 Task: Create a due date automation trigger when advanced on, on the monday before a card is due add dates starting in less than 1 days at 11:00 AM.
Action: Mouse moved to (825, 321)
Screenshot: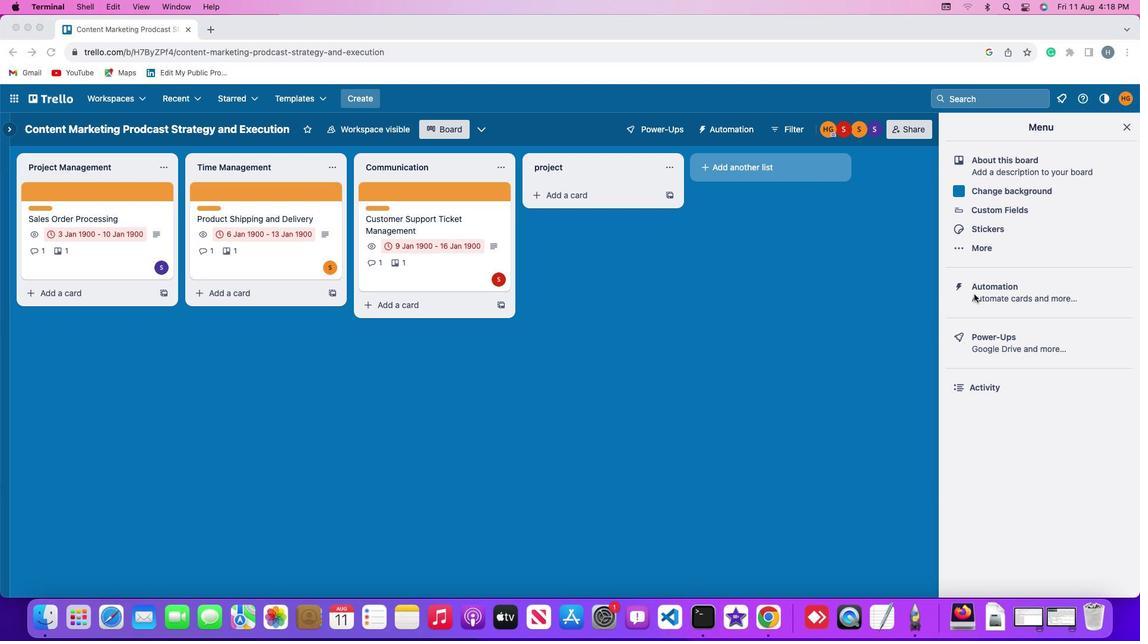 
Action: Mouse pressed left at (825, 321)
Screenshot: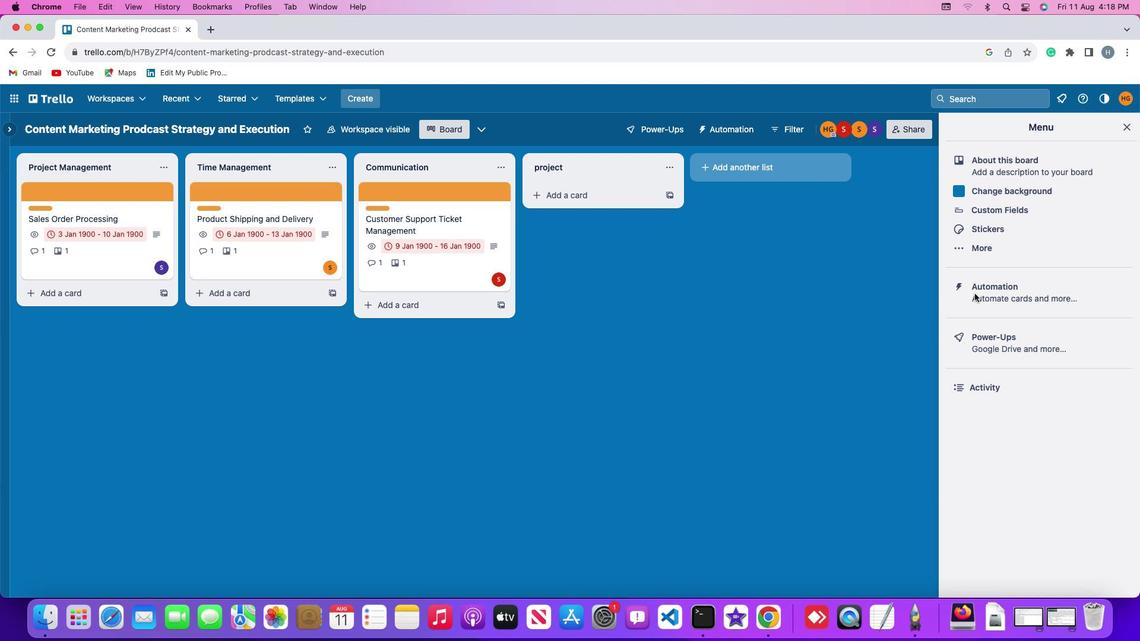 
Action: Mouse moved to (825, 320)
Screenshot: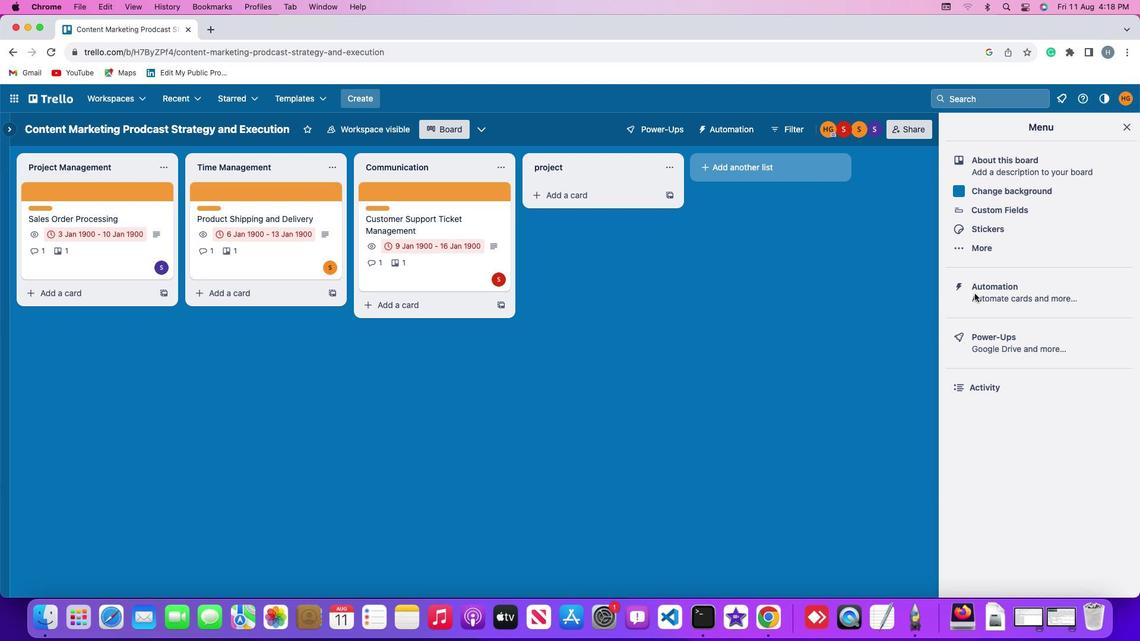 
Action: Mouse pressed left at (825, 320)
Screenshot: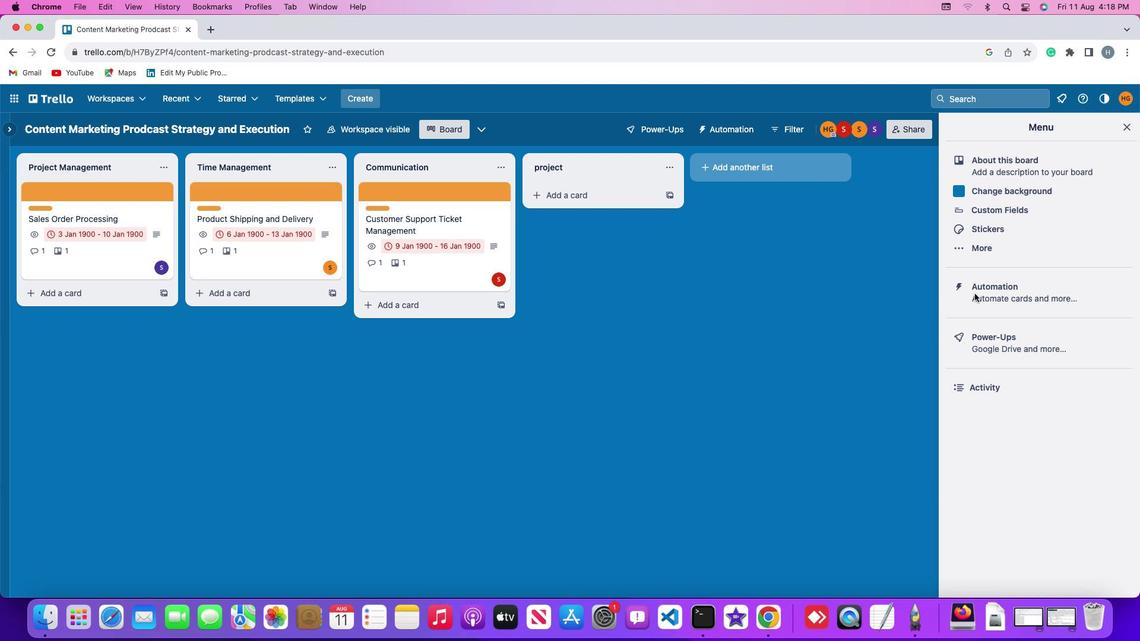 
Action: Mouse moved to (123, 308)
Screenshot: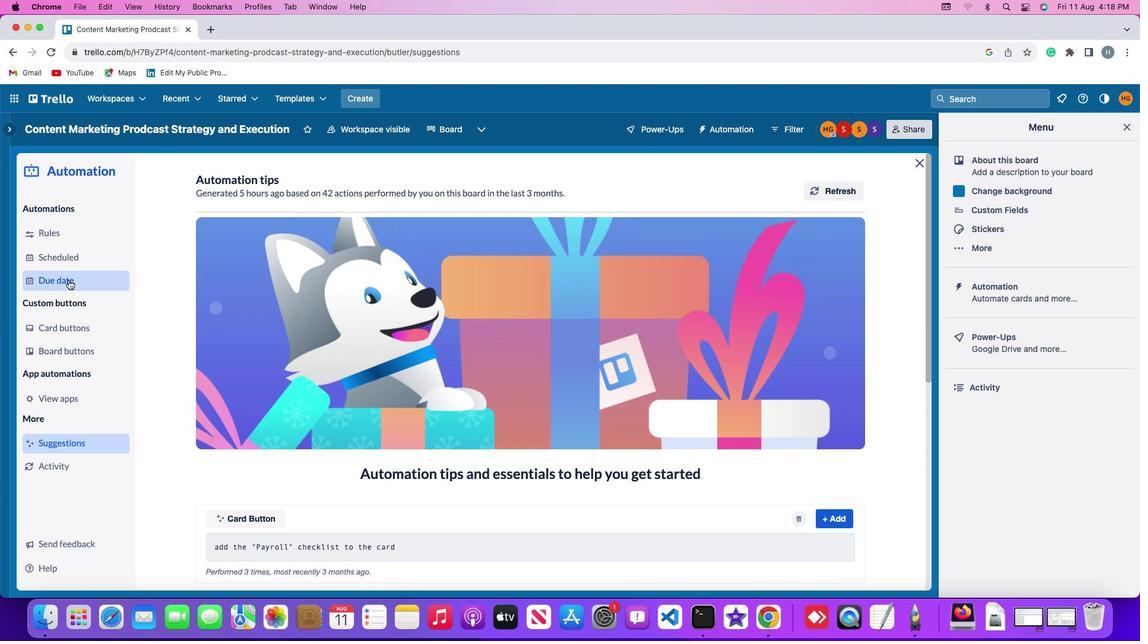 
Action: Mouse pressed left at (123, 308)
Screenshot: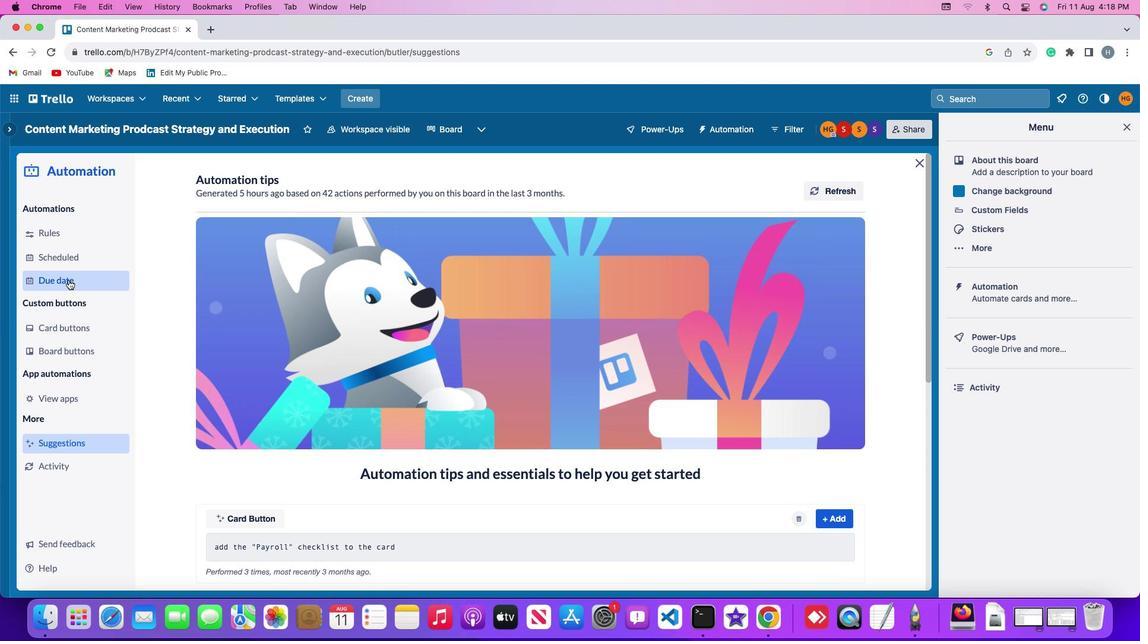 
Action: Mouse moved to (680, 222)
Screenshot: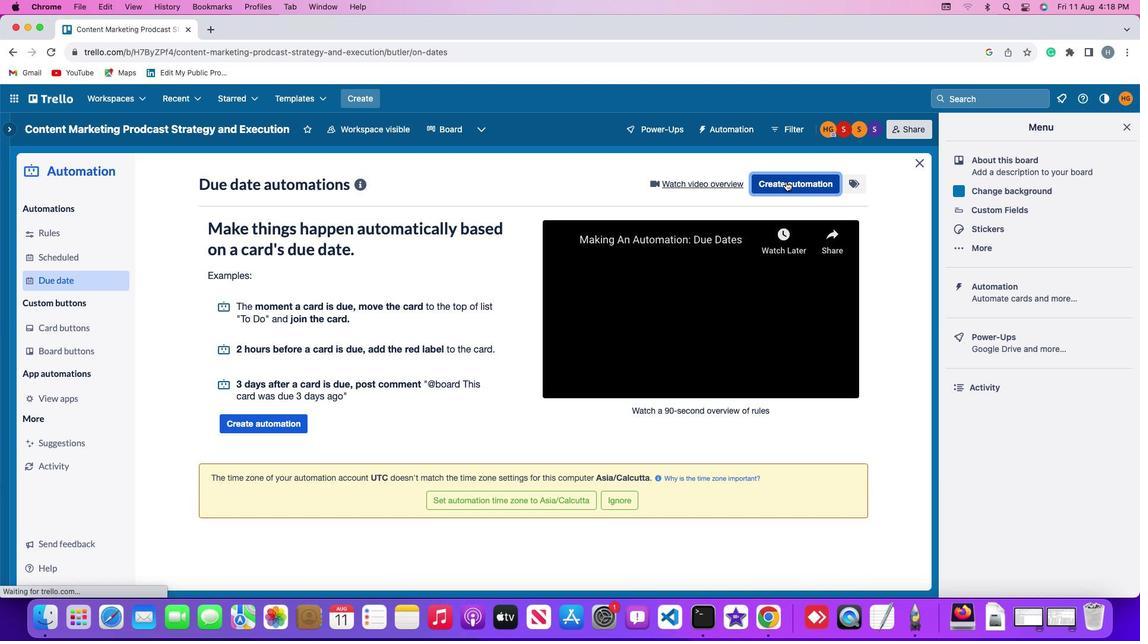 
Action: Mouse pressed left at (680, 222)
Screenshot: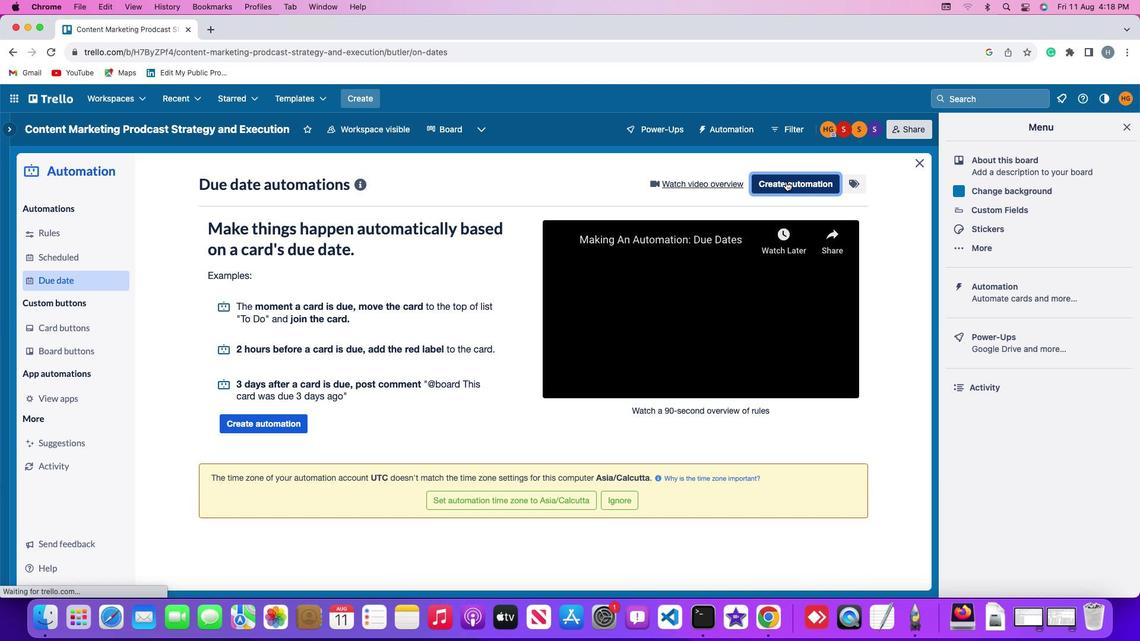 
Action: Mouse moved to (278, 324)
Screenshot: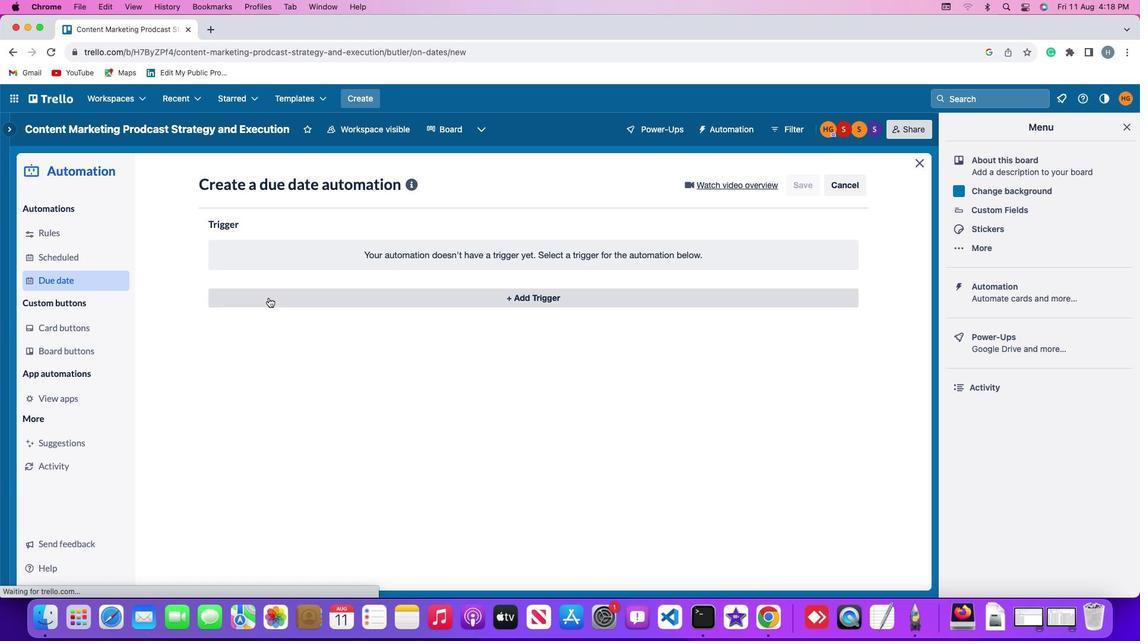 
Action: Mouse pressed left at (278, 324)
Screenshot: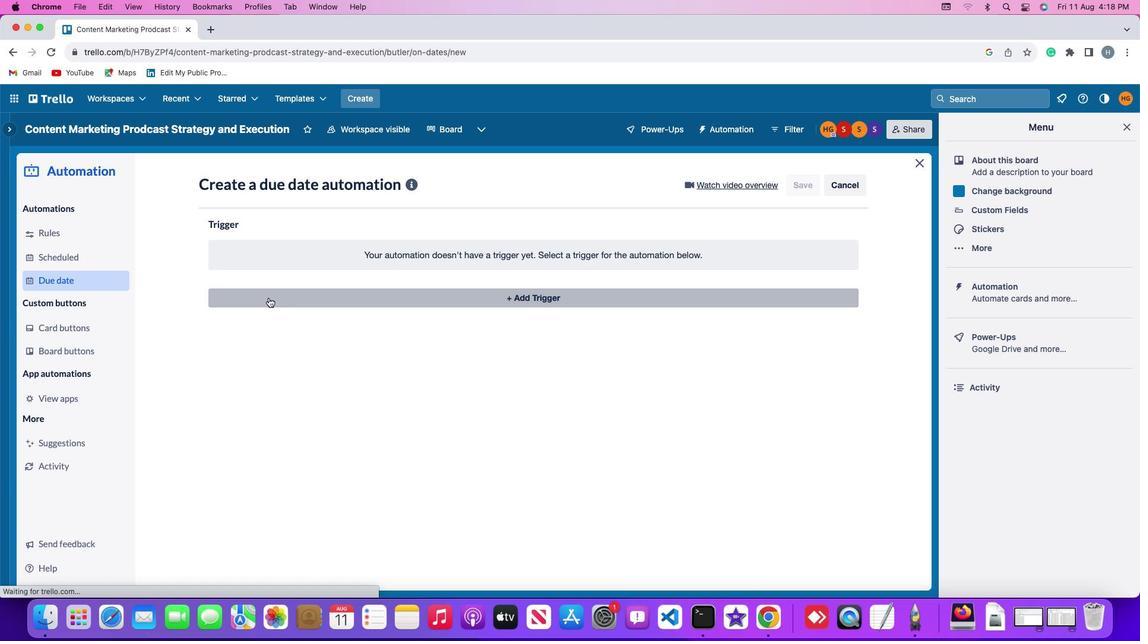 
Action: Mouse moved to (277, 520)
Screenshot: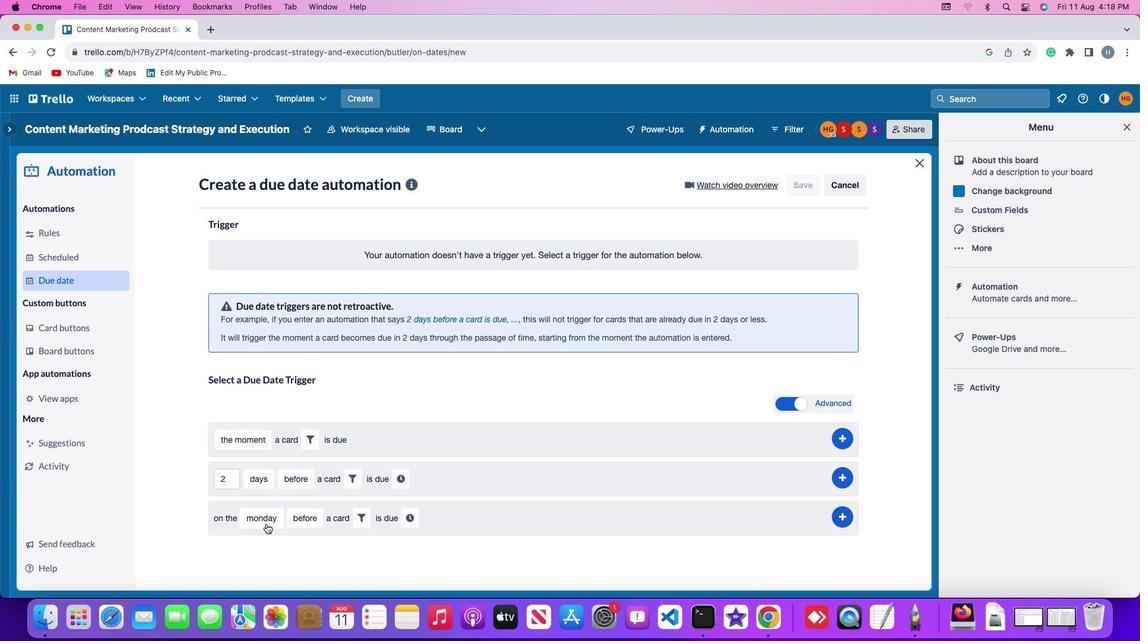 
Action: Mouse pressed left at (277, 520)
Screenshot: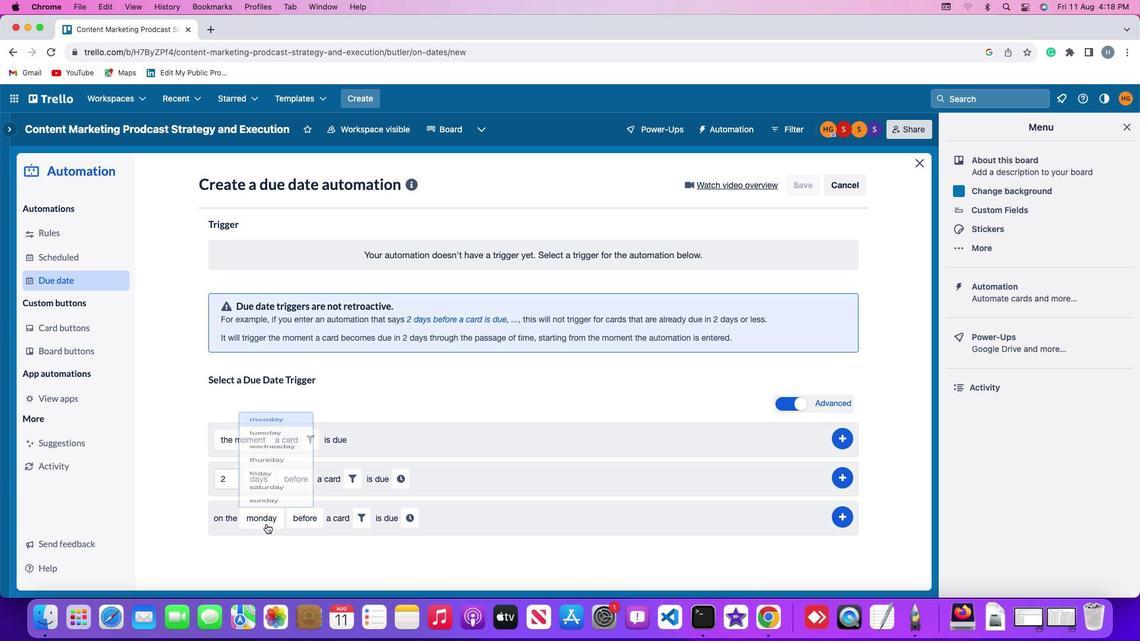 
Action: Mouse moved to (289, 368)
Screenshot: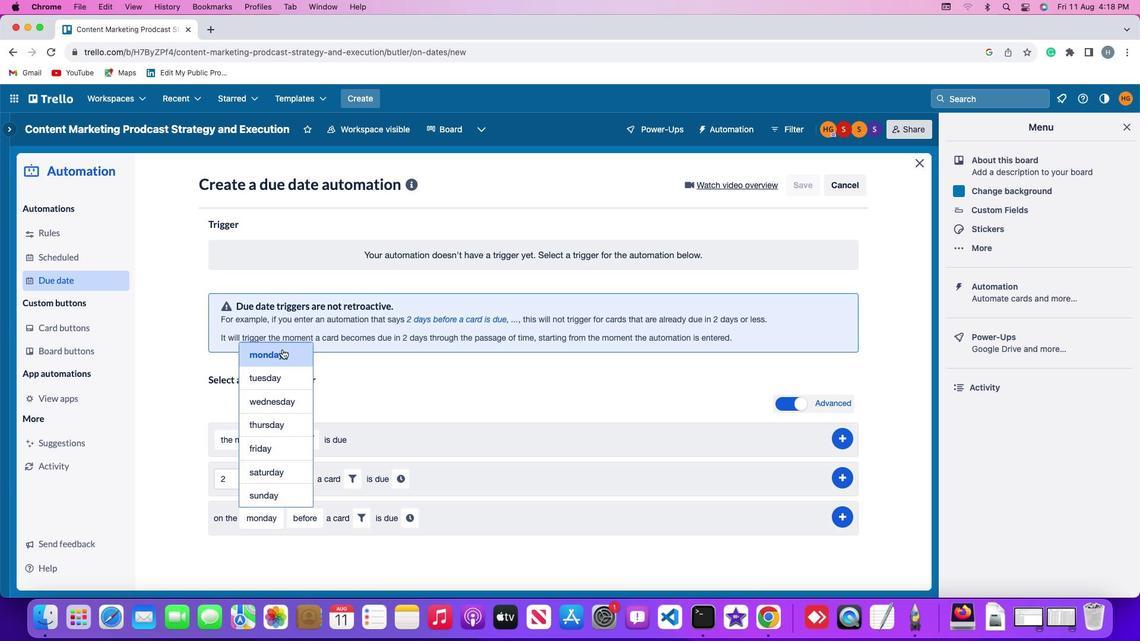
Action: Mouse pressed left at (289, 368)
Screenshot: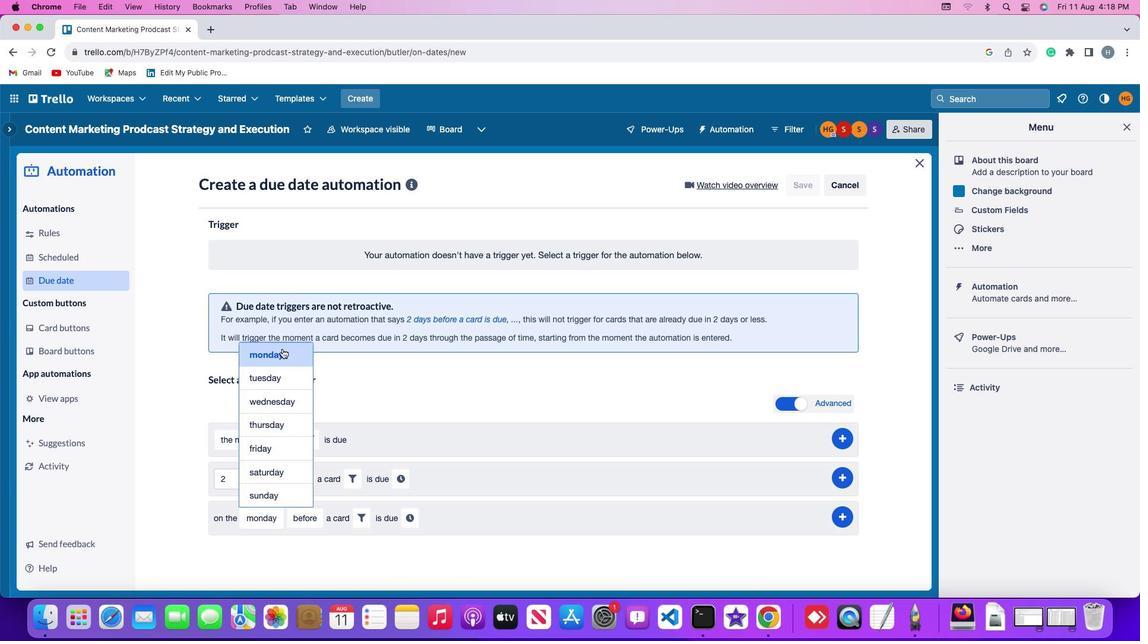 
Action: Mouse moved to (302, 515)
Screenshot: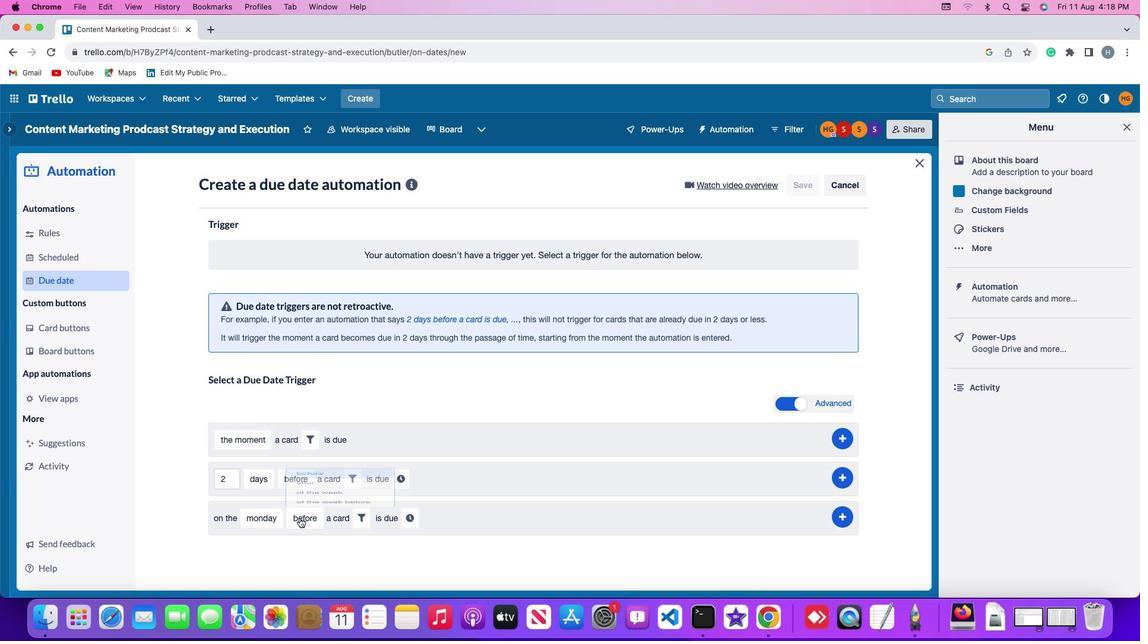 
Action: Mouse pressed left at (302, 515)
Screenshot: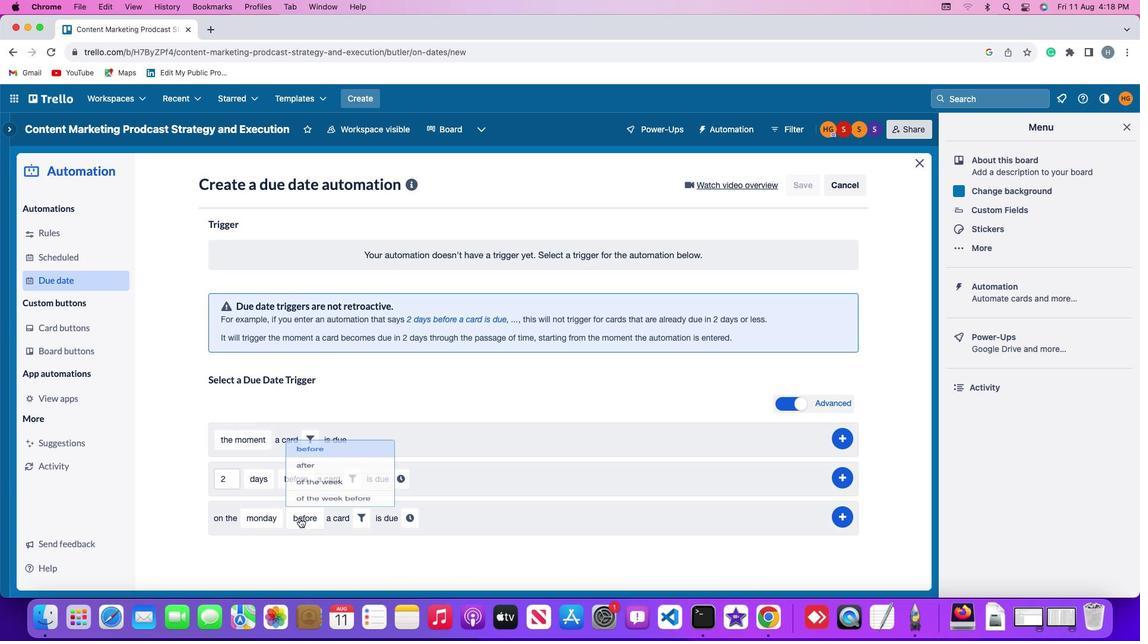 
Action: Mouse moved to (314, 432)
Screenshot: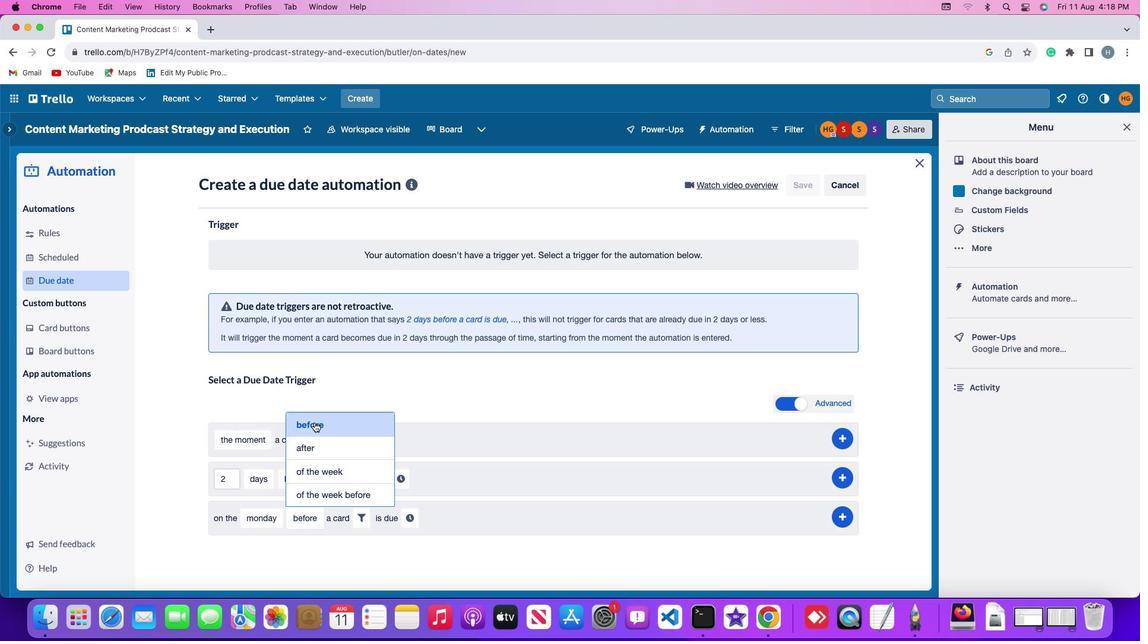 
Action: Mouse pressed left at (314, 432)
Screenshot: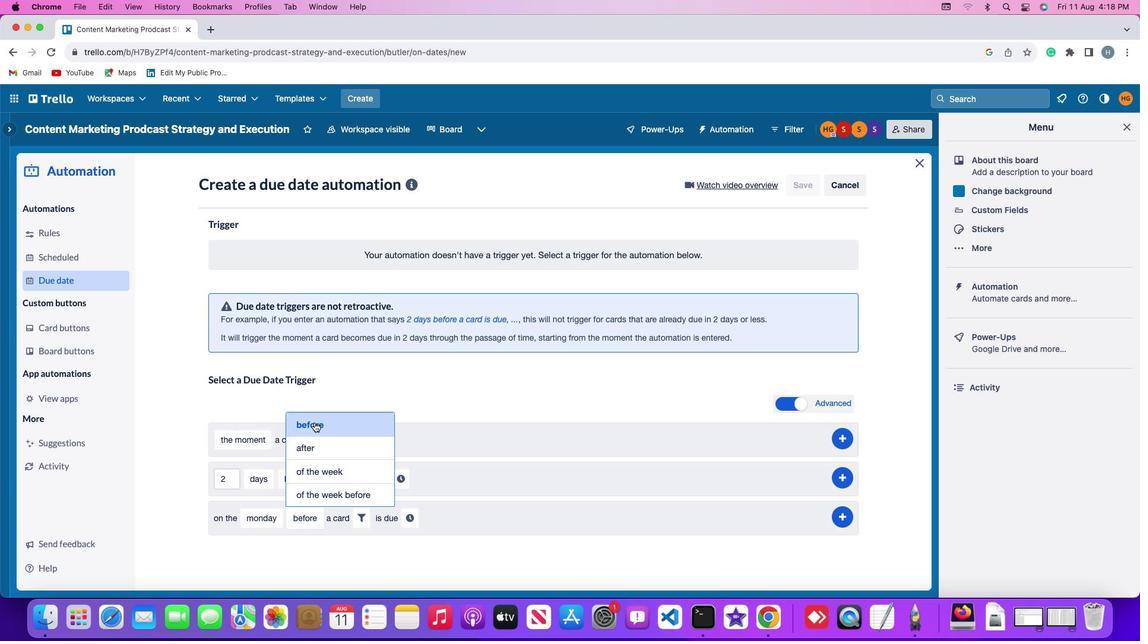 
Action: Mouse moved to (351, 513)
Screenshot: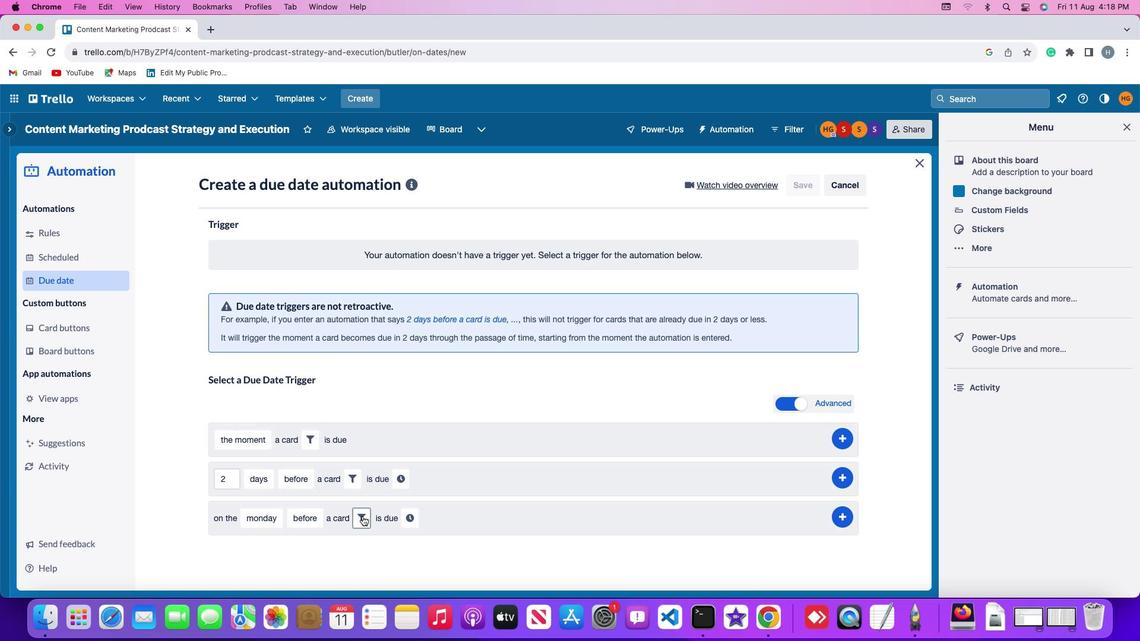 
Action: Mouse pressed left at (351, 513)
Screenshot: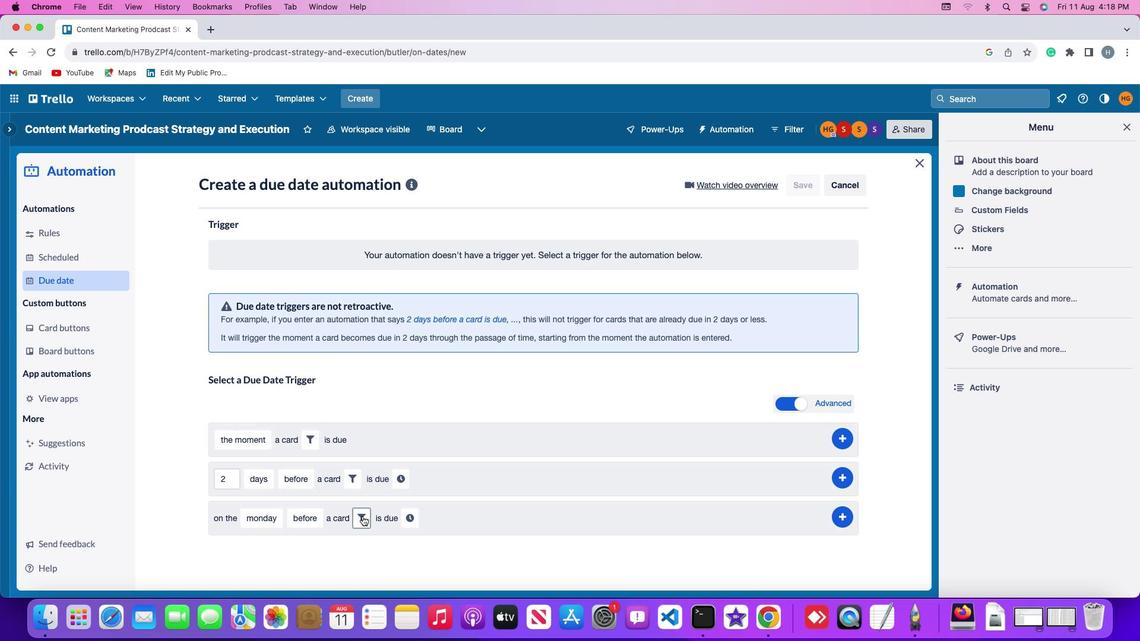 
Action: Mouse moved to (400, 540)
Screenshot: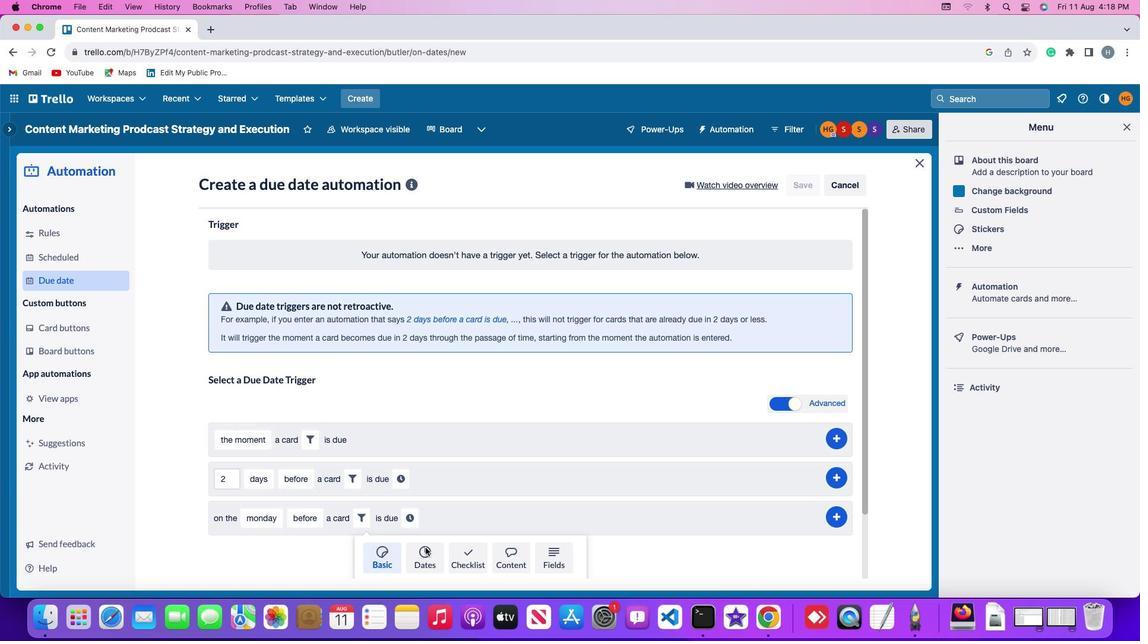 
Action: Mouse pressed left at (400, 540)
Screenshot: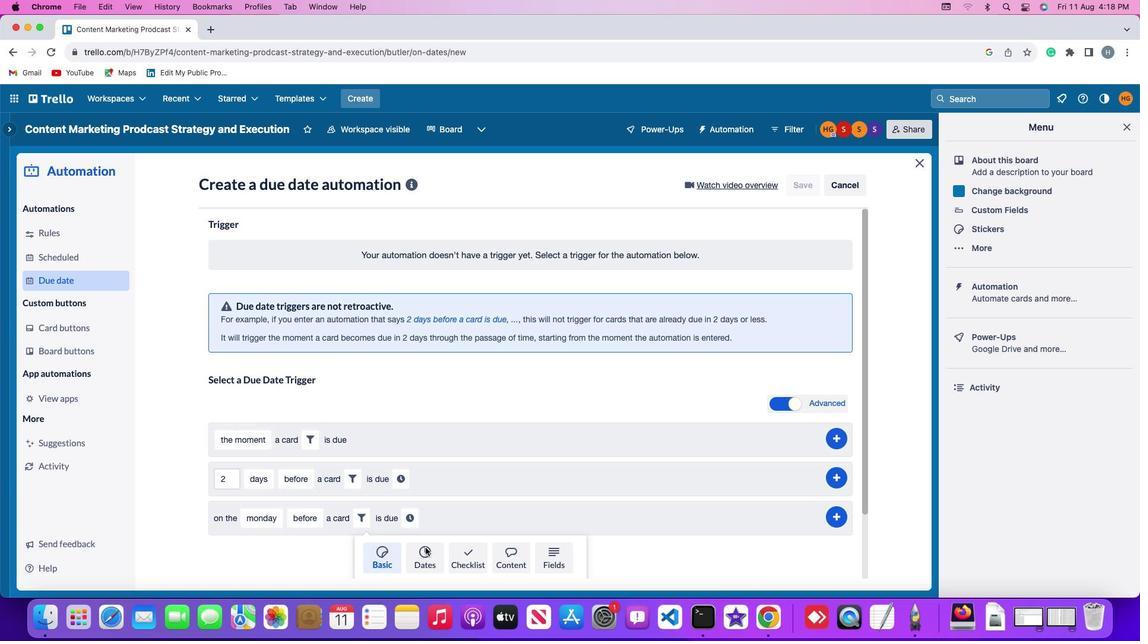 
Action: Mouse moved to (315, 551)
Screenshot: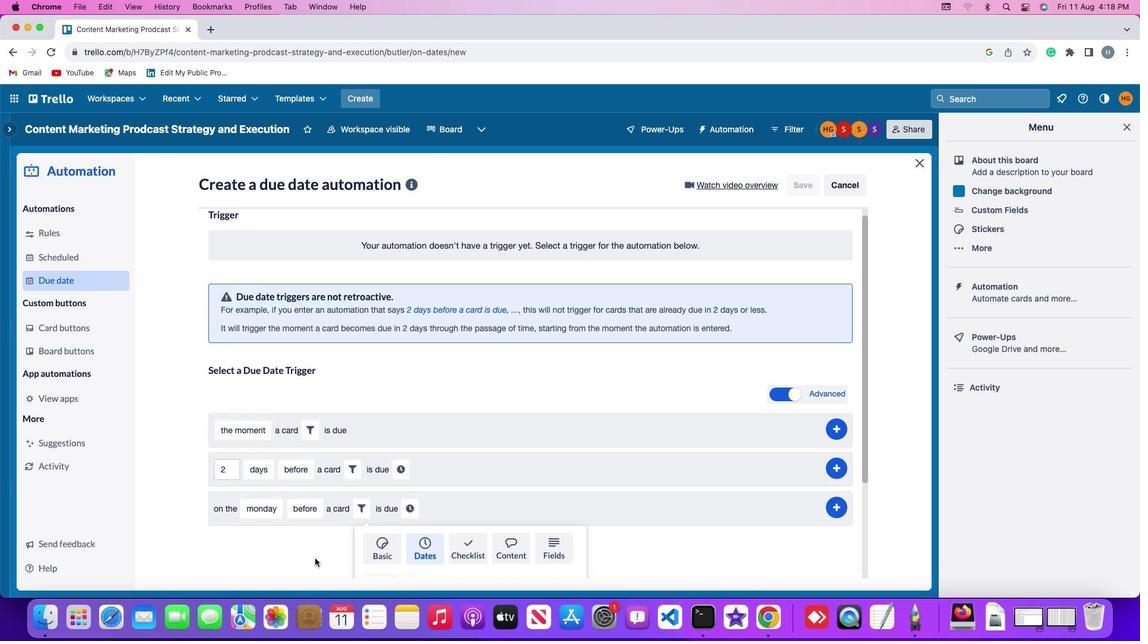 
Action: Mouse scrolled (315, 551) with delta (70, 65)
Screenshot: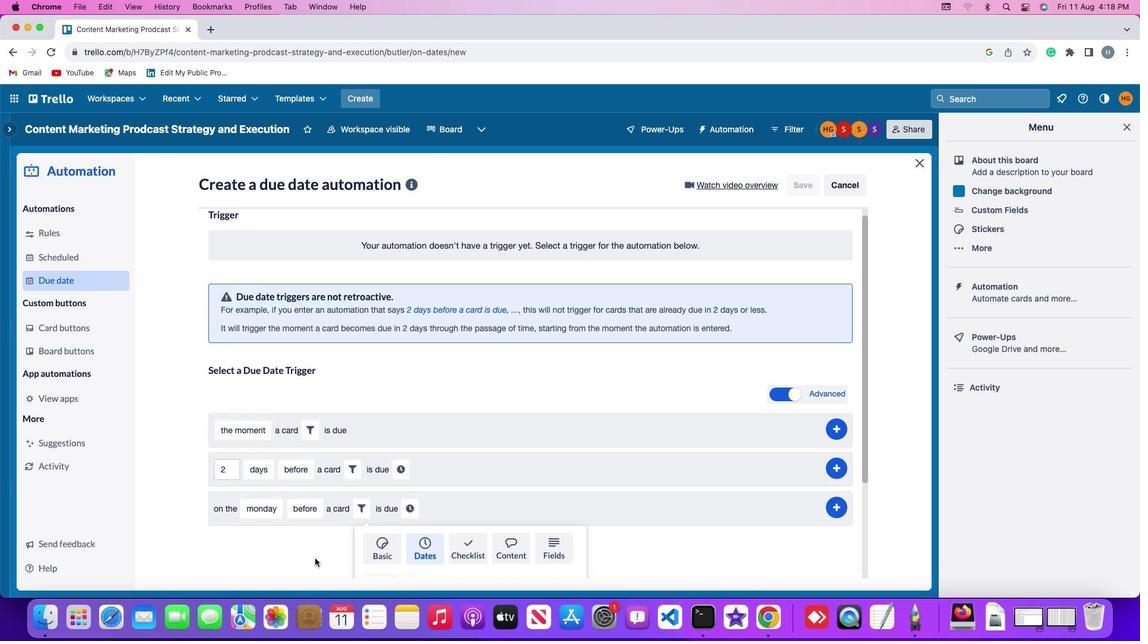 
Action: Mouse moved to (315, 551)
Screenshot: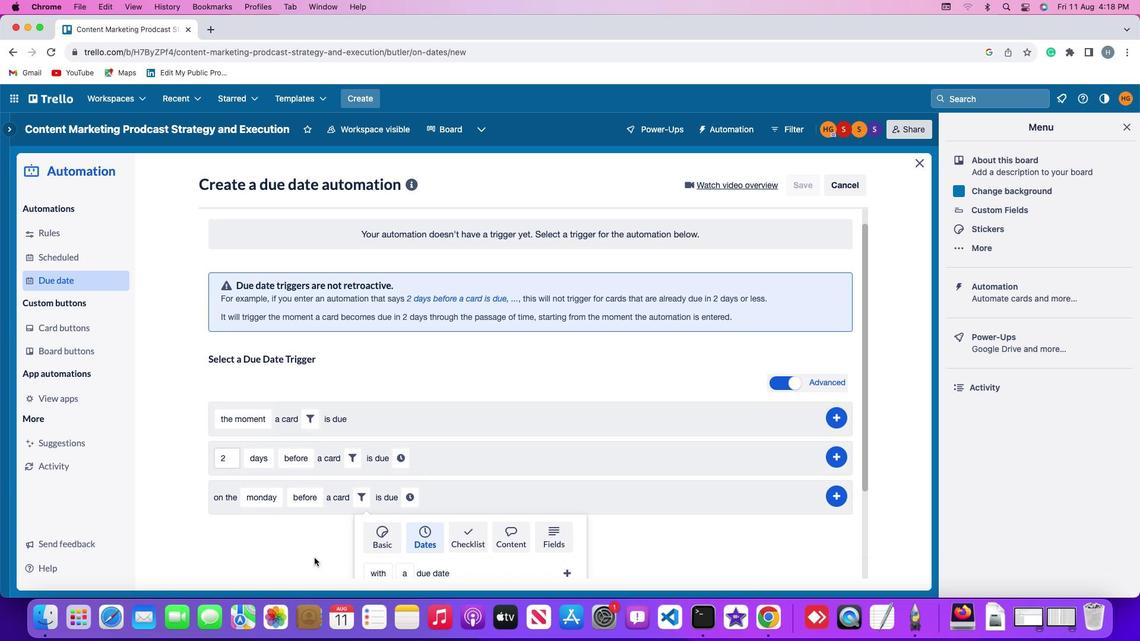 
Action: Mouse scrolled (315, 551) with delta (70, 65)
Screenshot: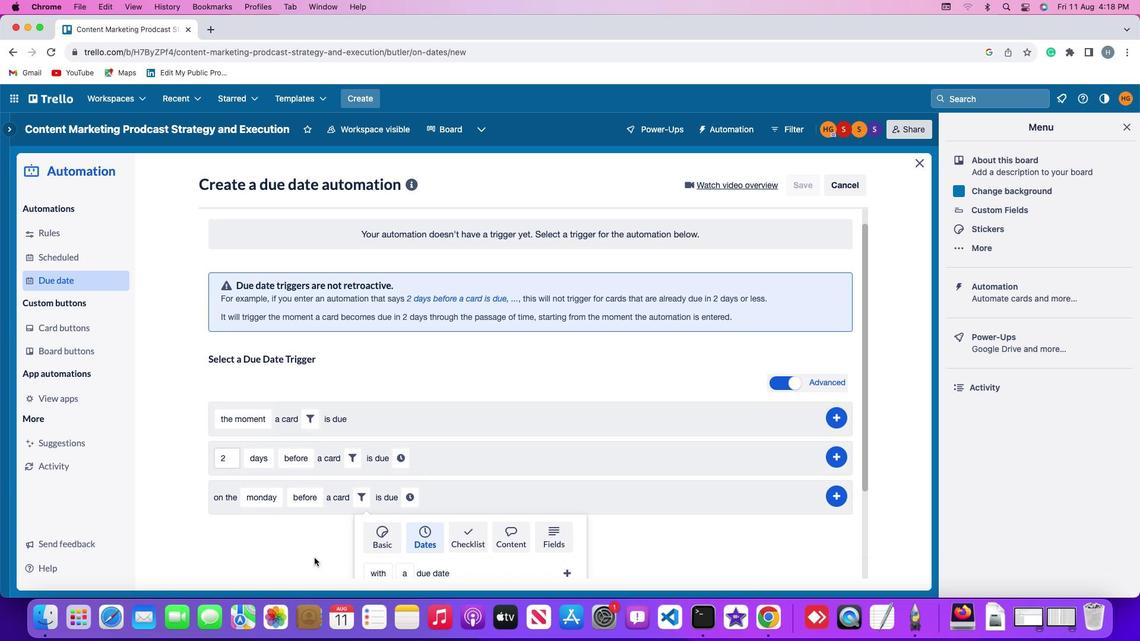 
Action: Mouse scrolled (315, 551) with delta (70, 64)
Screenshot: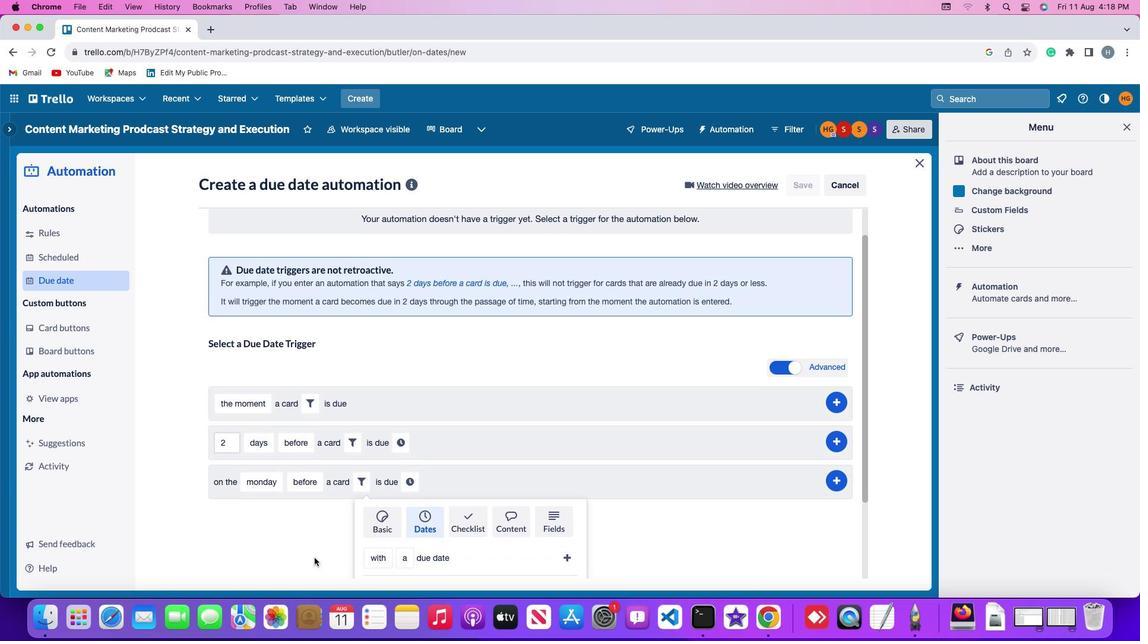 
Action: Mouse moved to (314, 551)
Screenshot: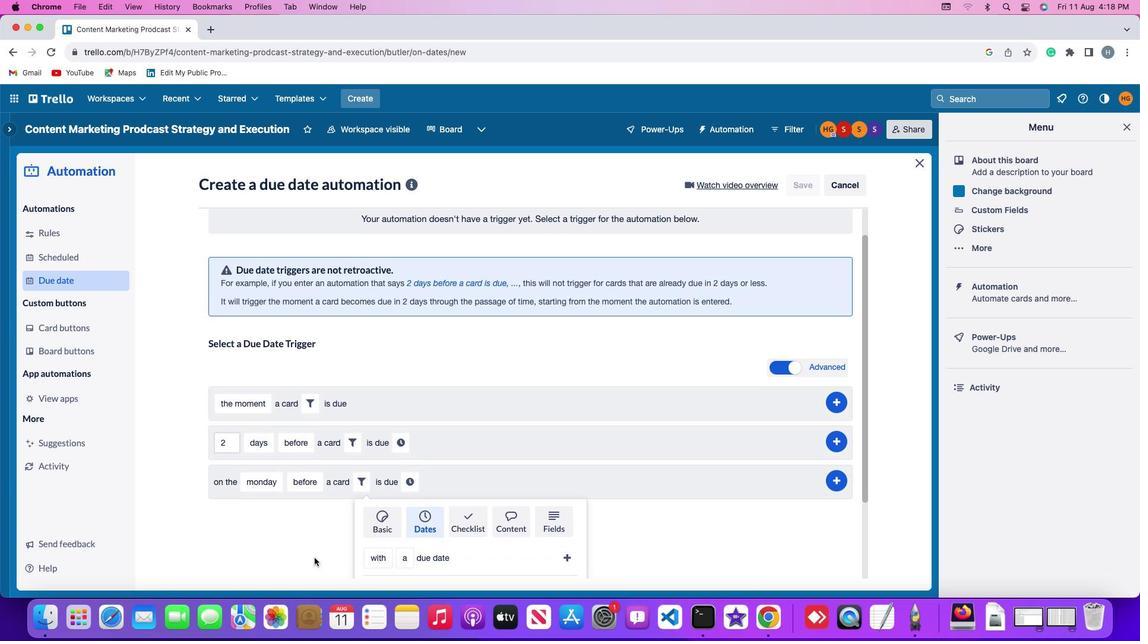 
Action: Mouse scrolled (314, 551) with delta (70, 63)
Screenshot: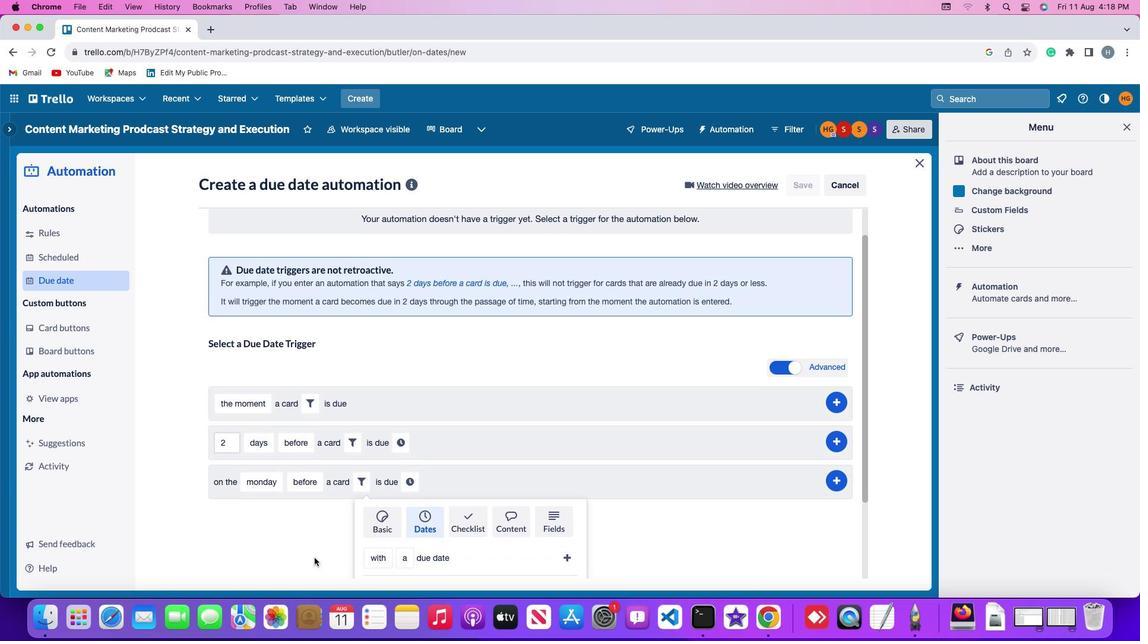 
Action: Mouse moved to (314, 550)
Screenshot: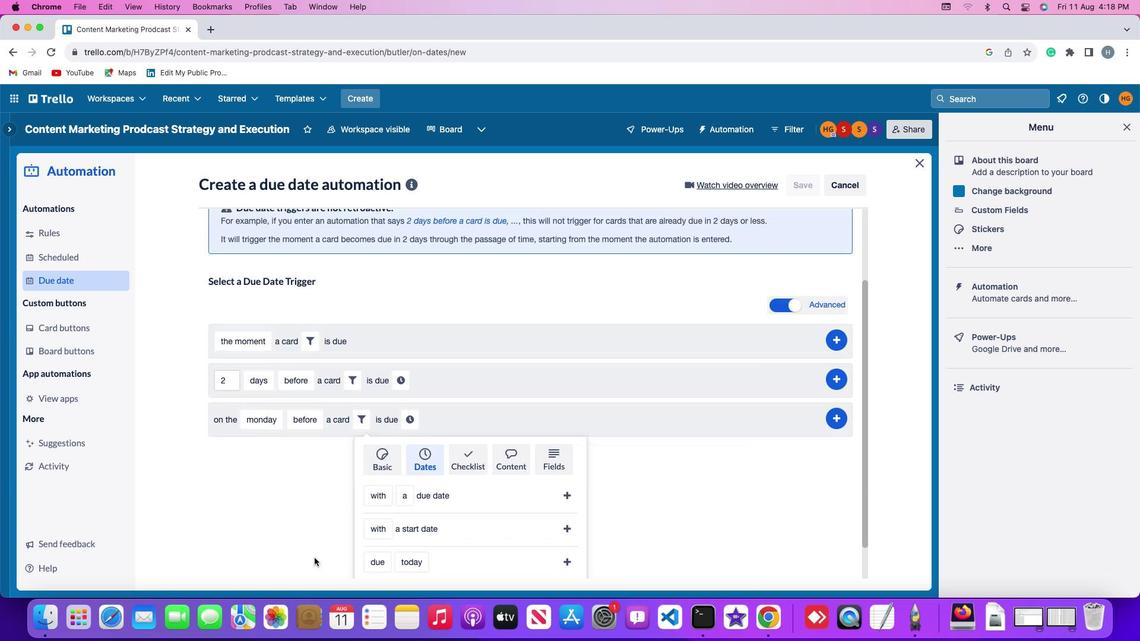 
Action: Mouse scrolled (314, 550) with delta (70, 62)
Screenshot: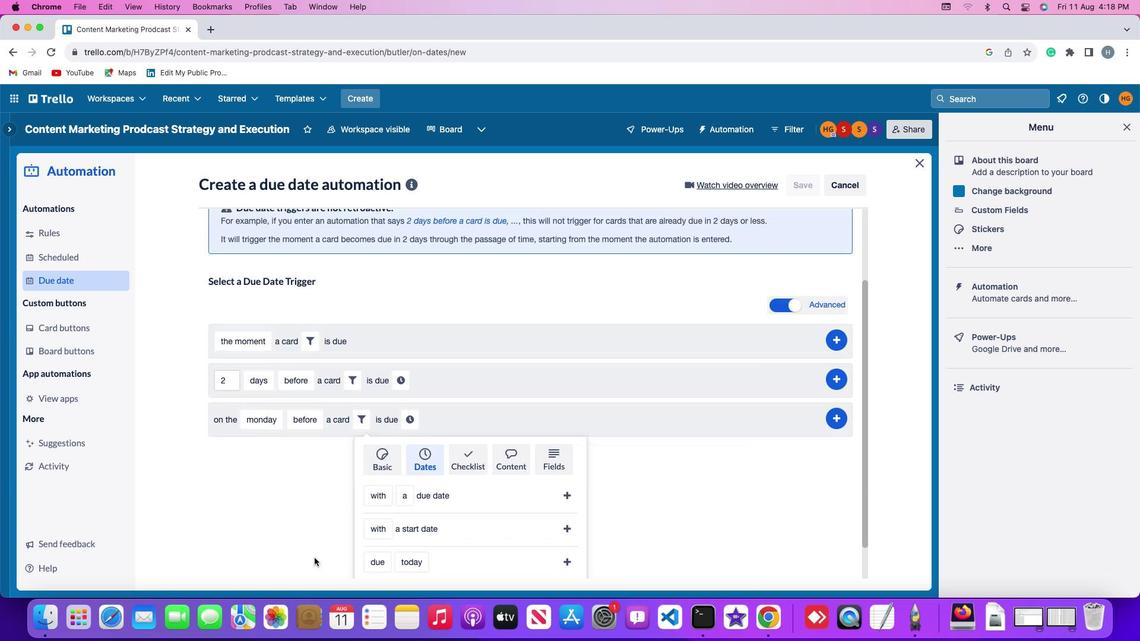 
Action: Mouse moved to (314, 549)
Screenshot: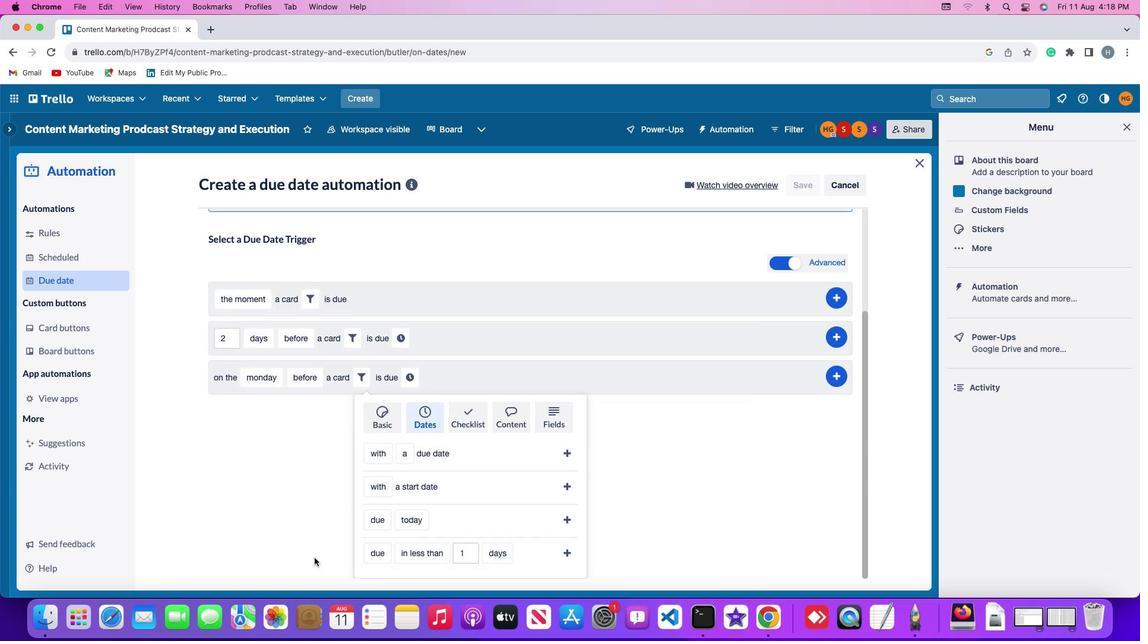 
Action: Mouse scrolled (314, 549) with delta (70, 65)
Screenshot: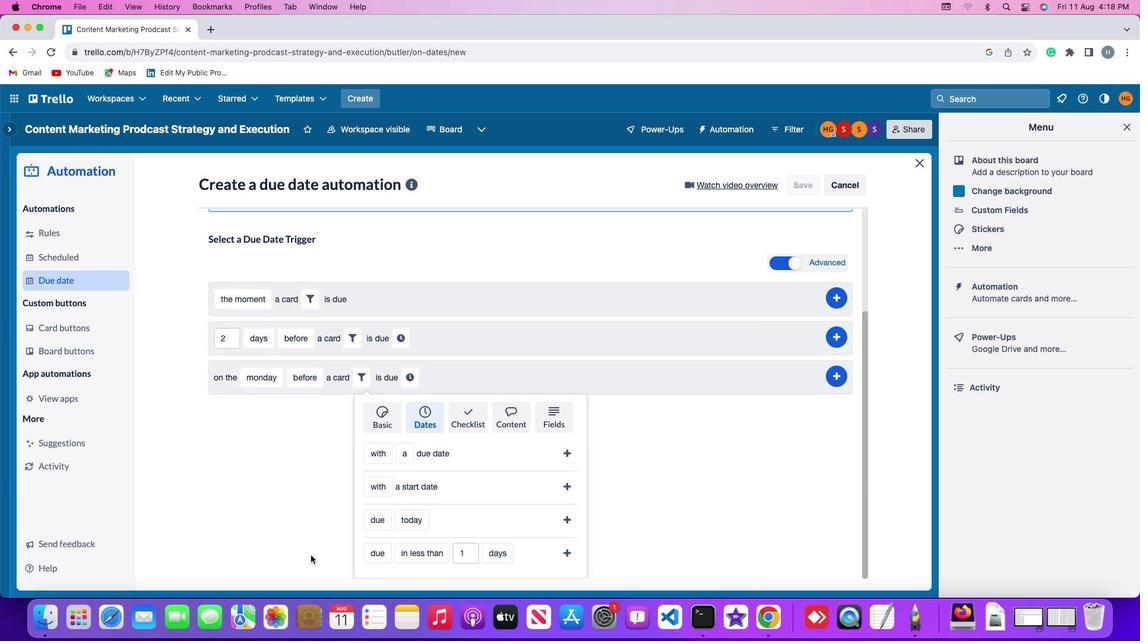 
Action: Mouse scrolled (314, 549) with delta (70, 65)
Screenshot: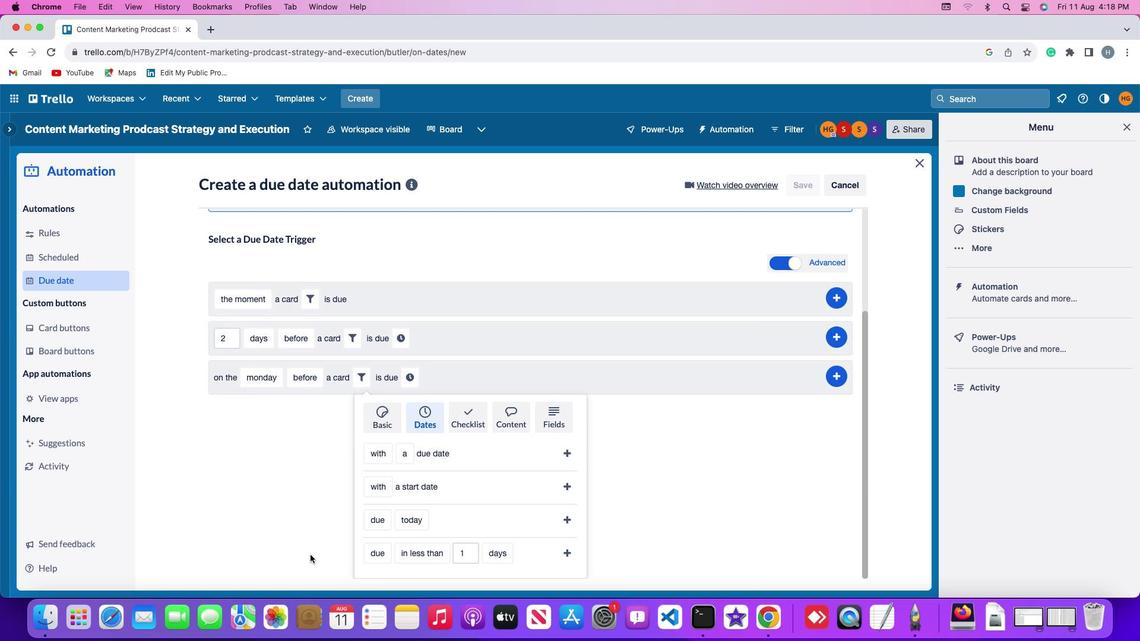 
Action: Mouse moved to (313, 549)
Screenshot: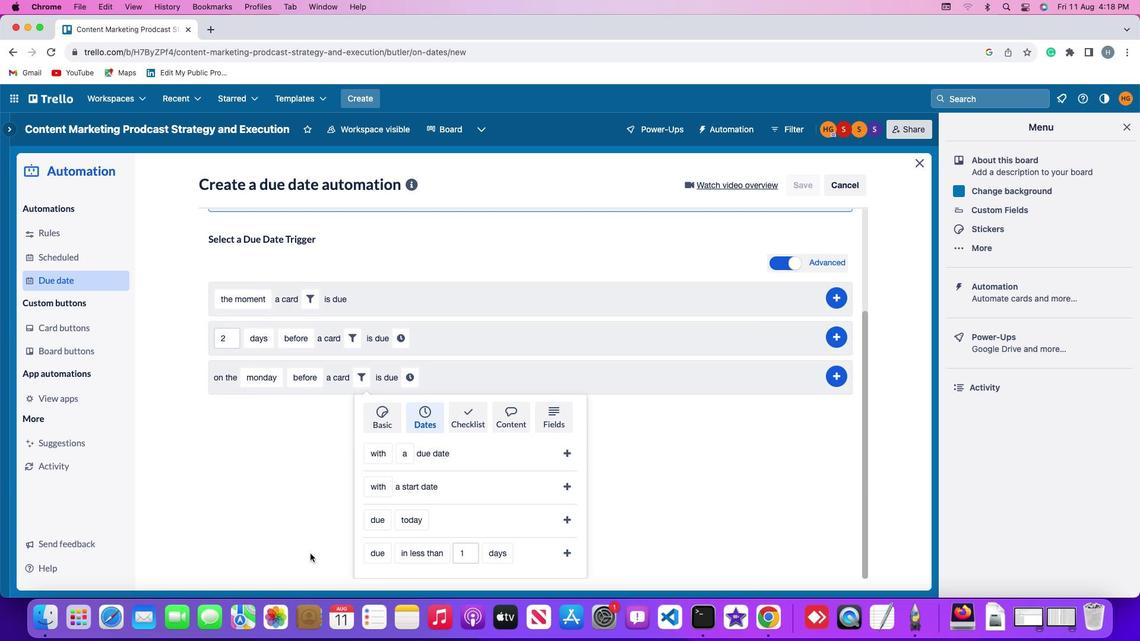 
Action: Mouse scrolled (313, 549) with delta (70, 64)
Screenshot: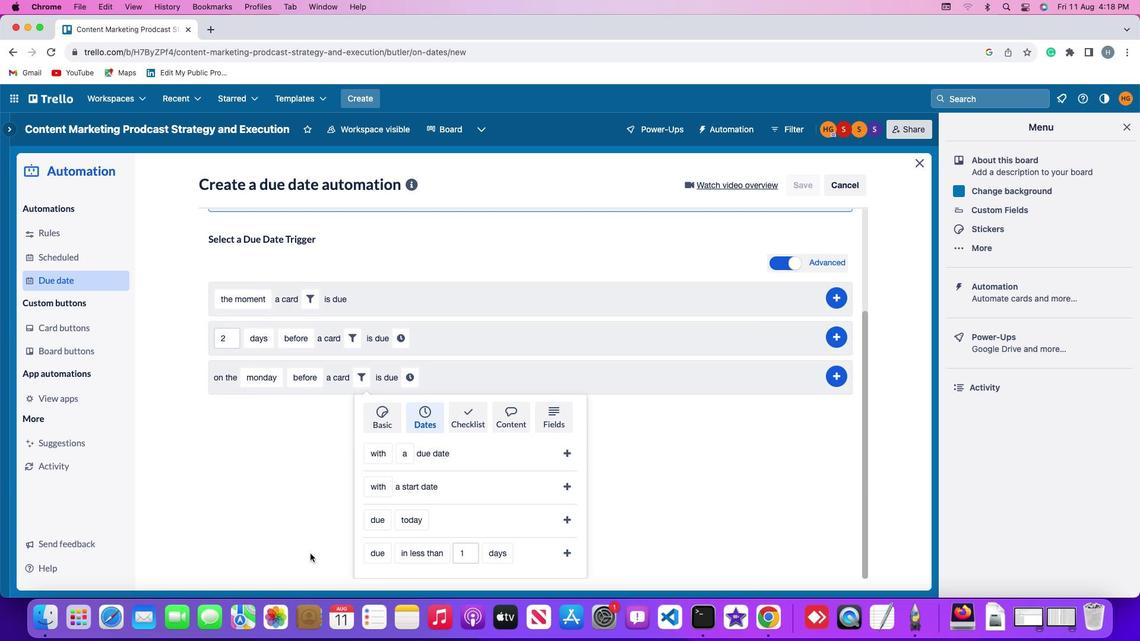 
Action: Mouse moved to (360, 544)
Screenshot: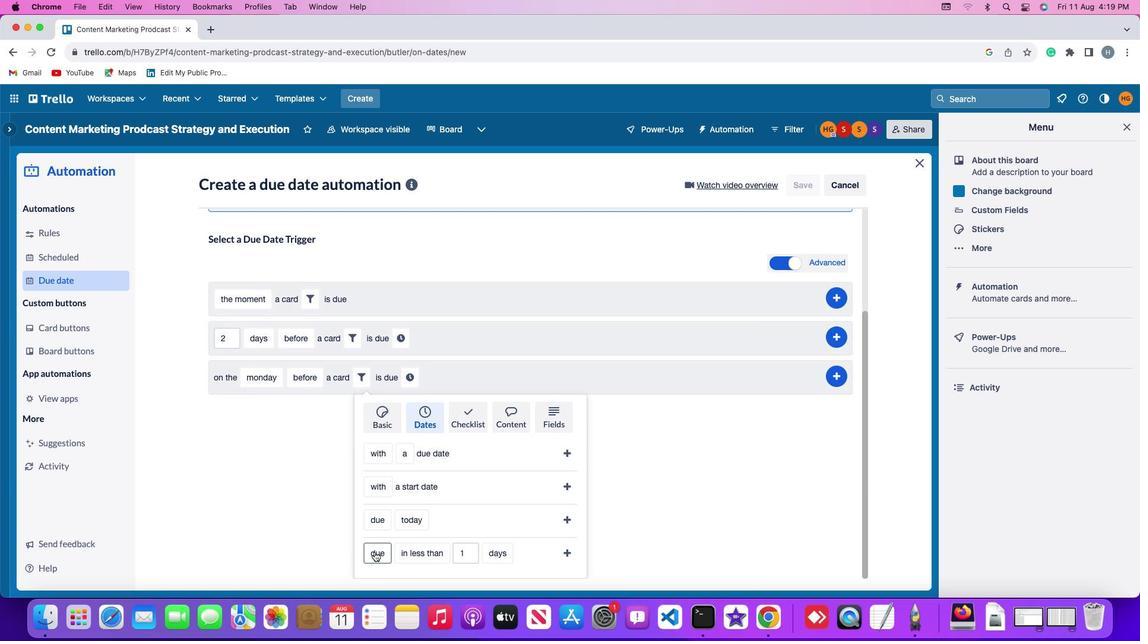 
Action: Mouse pressed left at (360, 544)
Screenshot: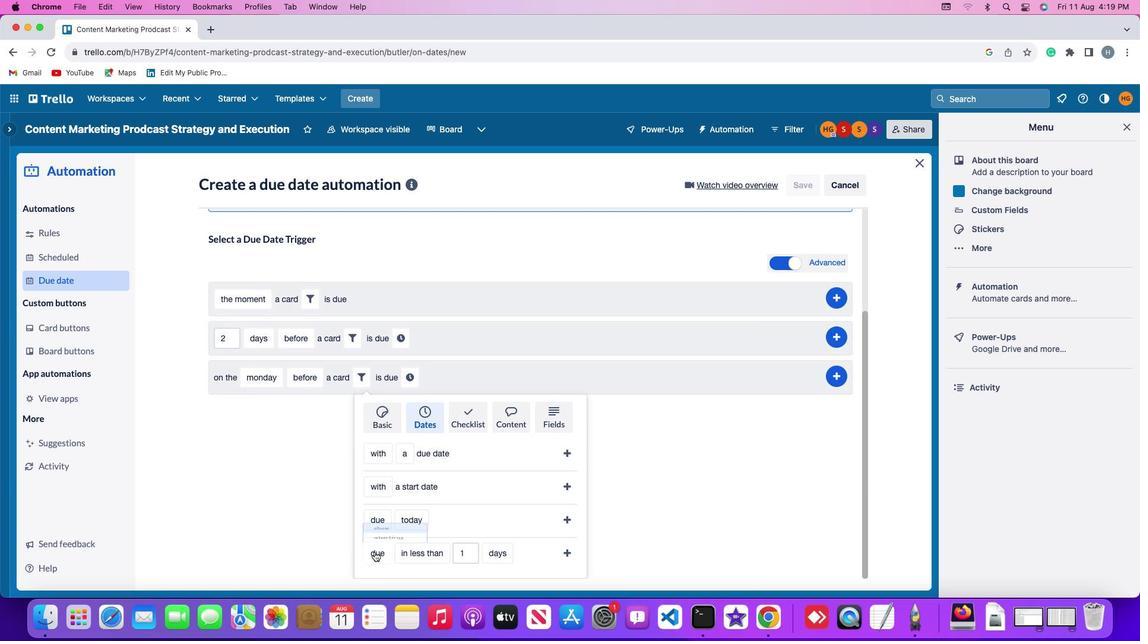 
Action: Mouse moved to (368, 532)
Screenshot: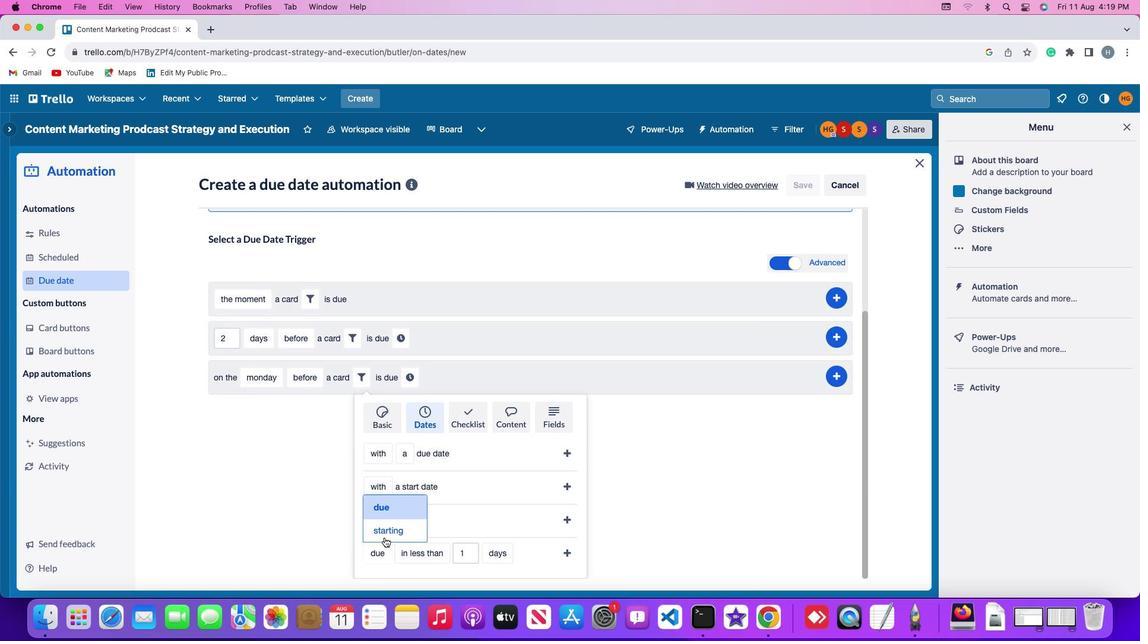 
Action: Mouse pressed left at (368, 532)
Screenshot: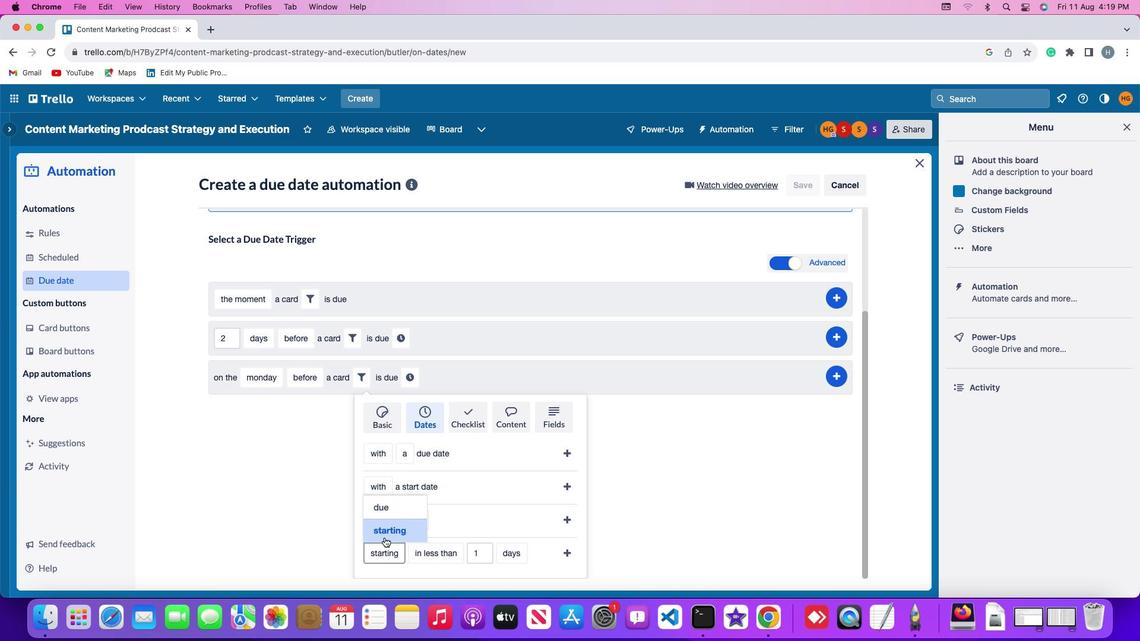 
Action: Mouse moved to (402, 551)
Screenshot: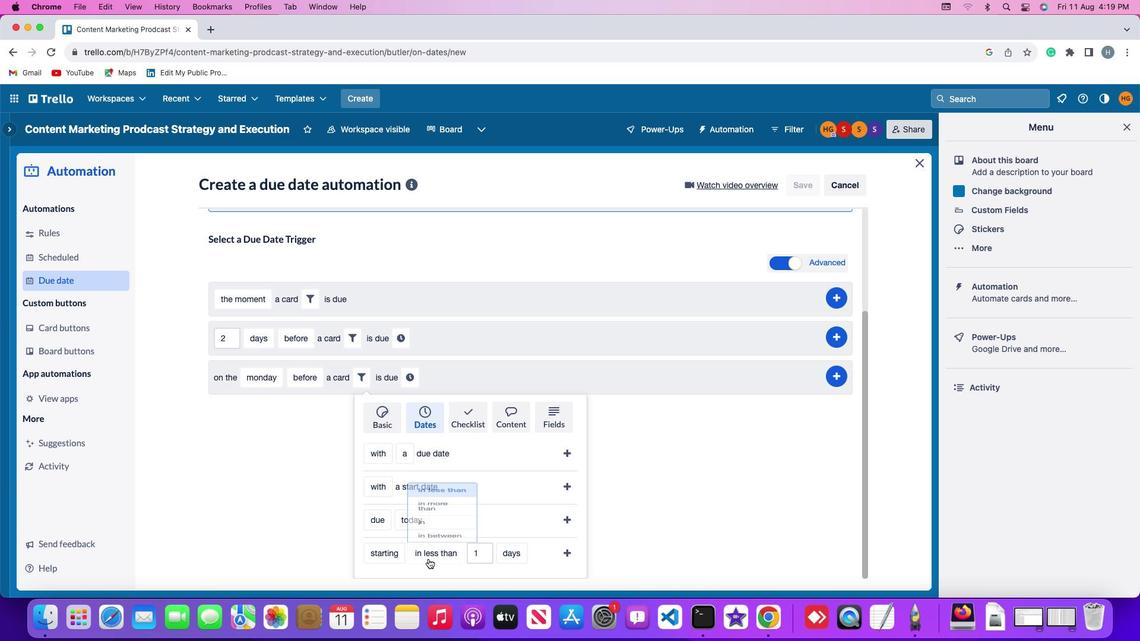 
Action: Mouse pressed left at (402, 551)
Screenshot: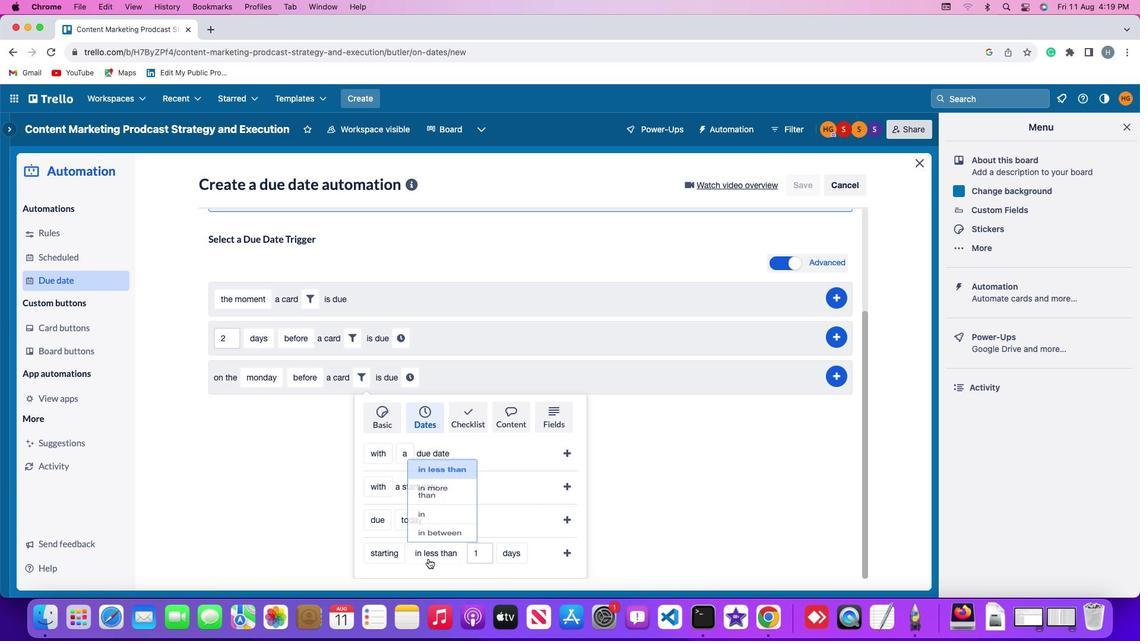 
Action: Mouse moved to (414, 460)
Screenshot: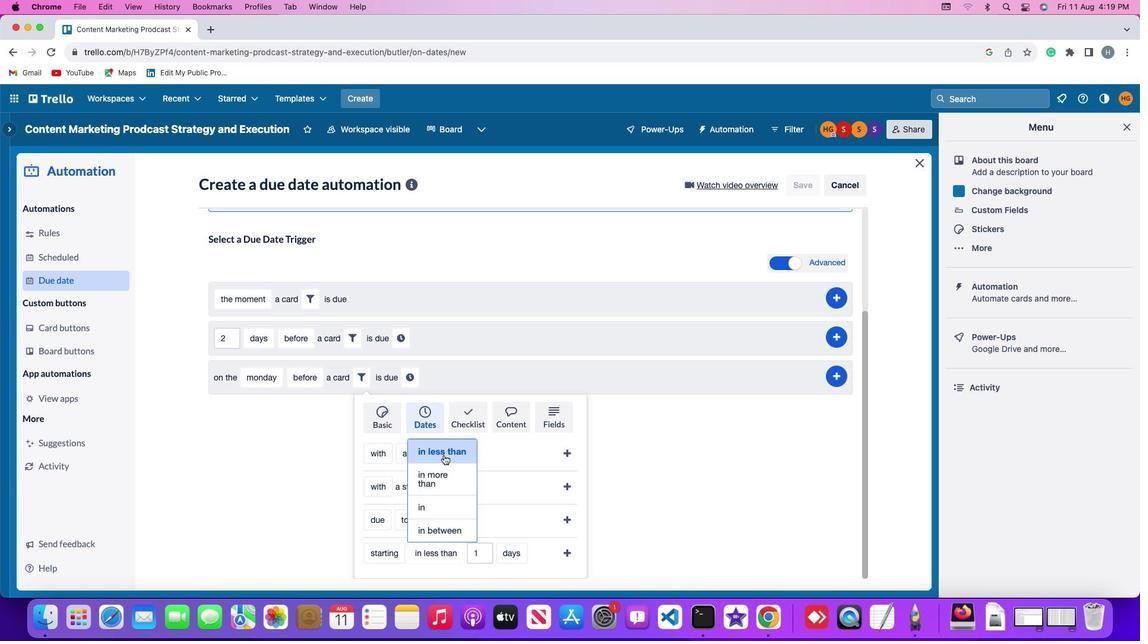
Action: Mouse pressed left at (414, 460)
Screenshot: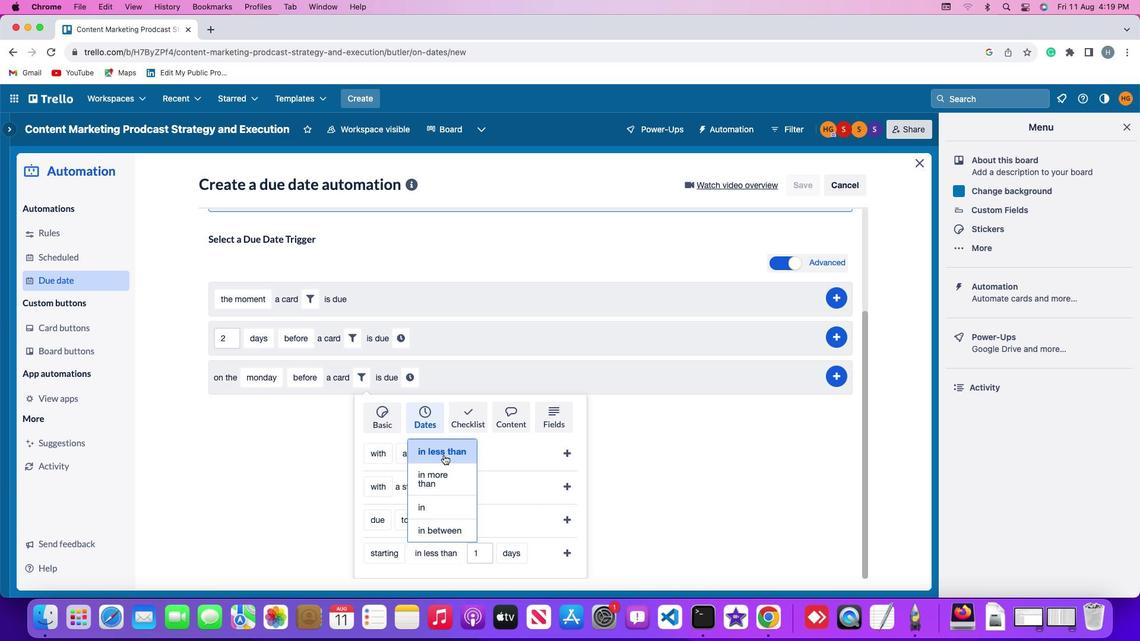 
Action: Mouse moved to (447, 546)
Screenshot: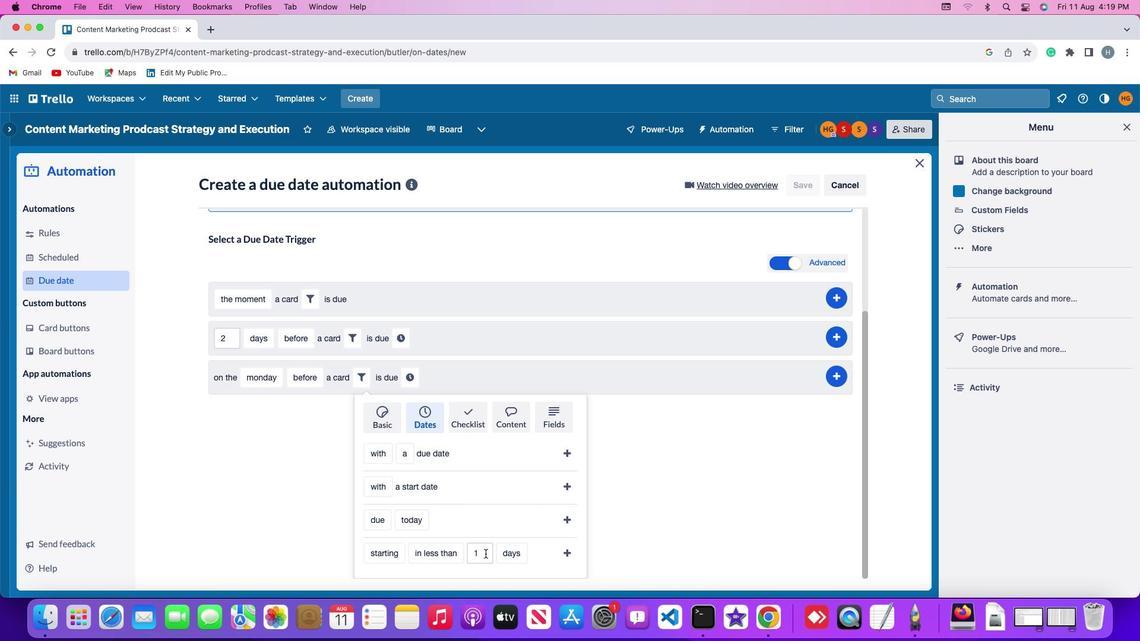
Action: Mouse pressed left at (447, 546)
Screenshot: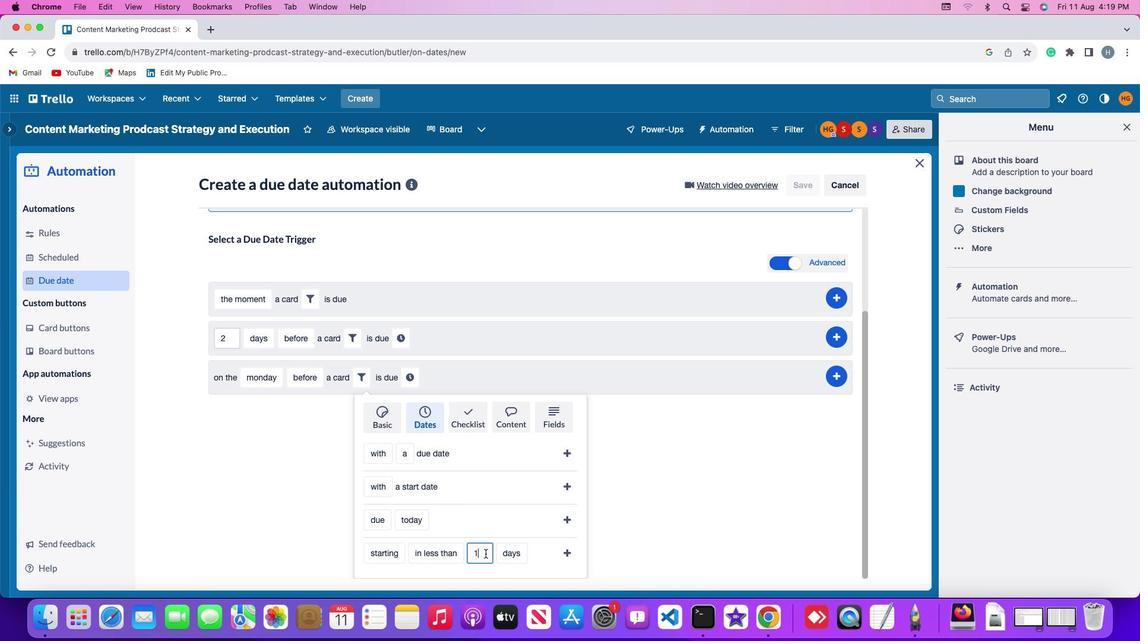 
Action: Mouse moved to (447, 546)
Screenshot: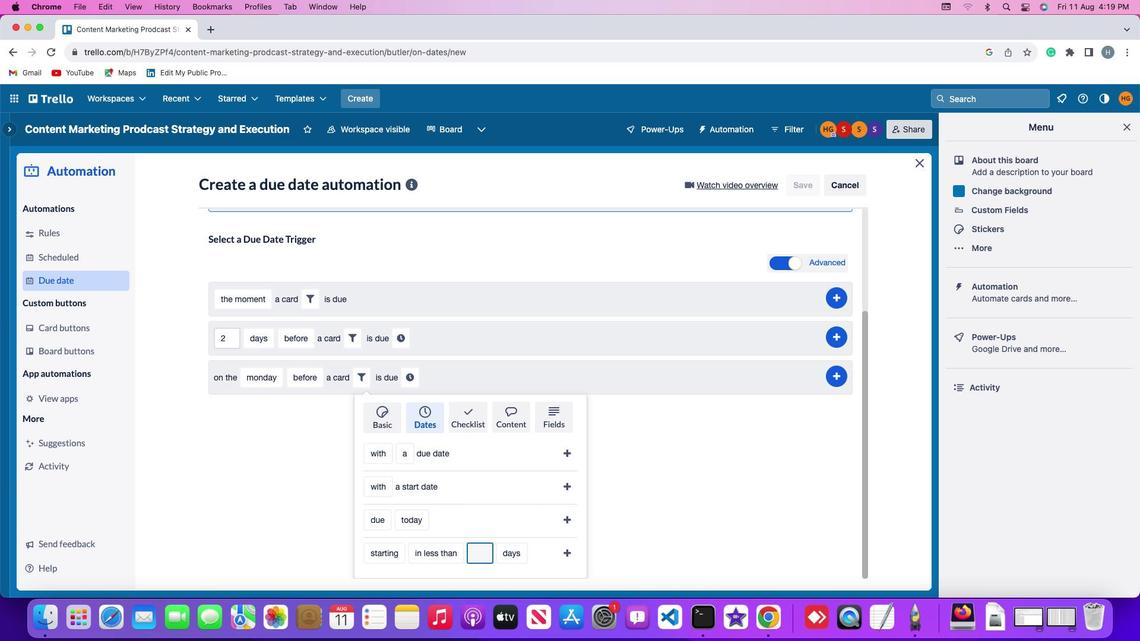 
Action: Key pressed Key.backspace
Screenshot: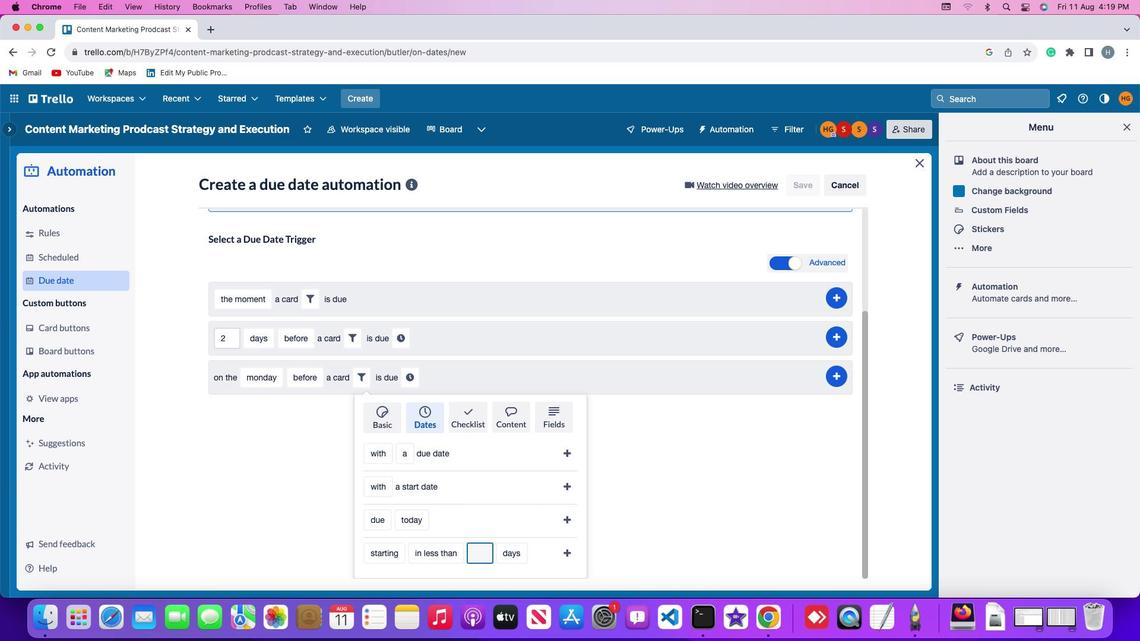 
Action: Mouse moved to (447, 547)
Screenshot: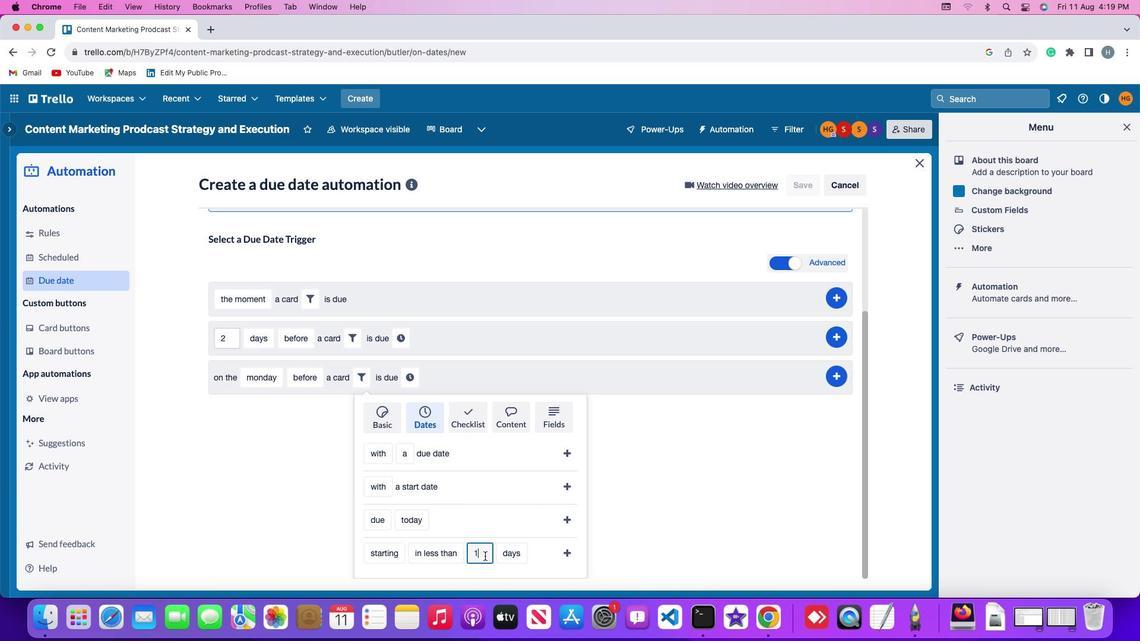 
Action: Key pressed '1'
Screenshot: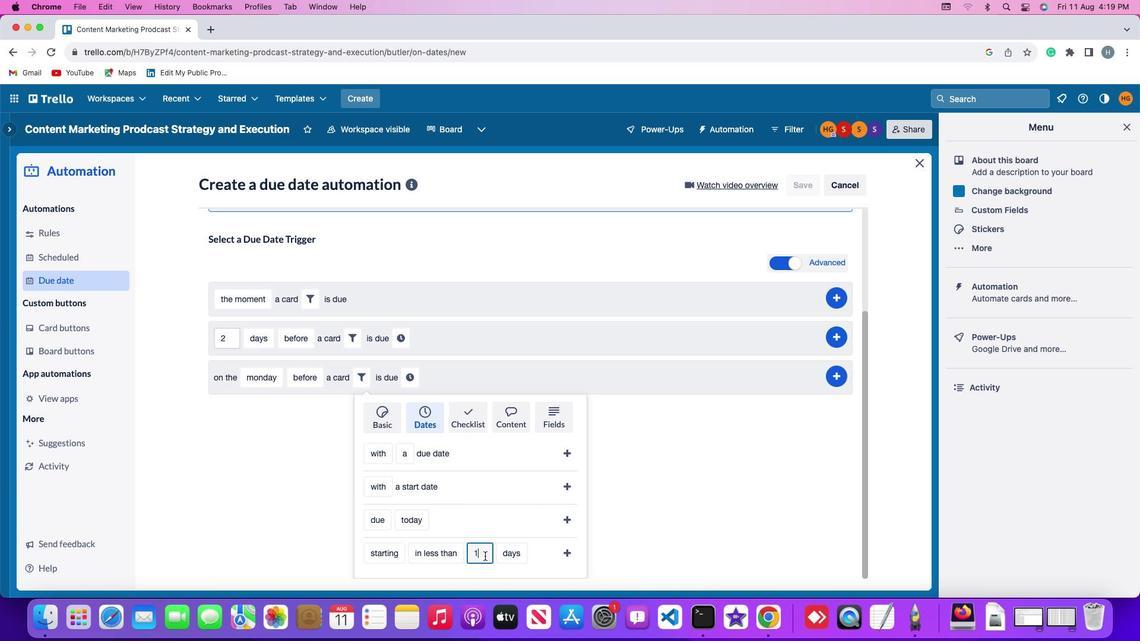 
Action: Mouse moved to (460, 550)
Screenshot: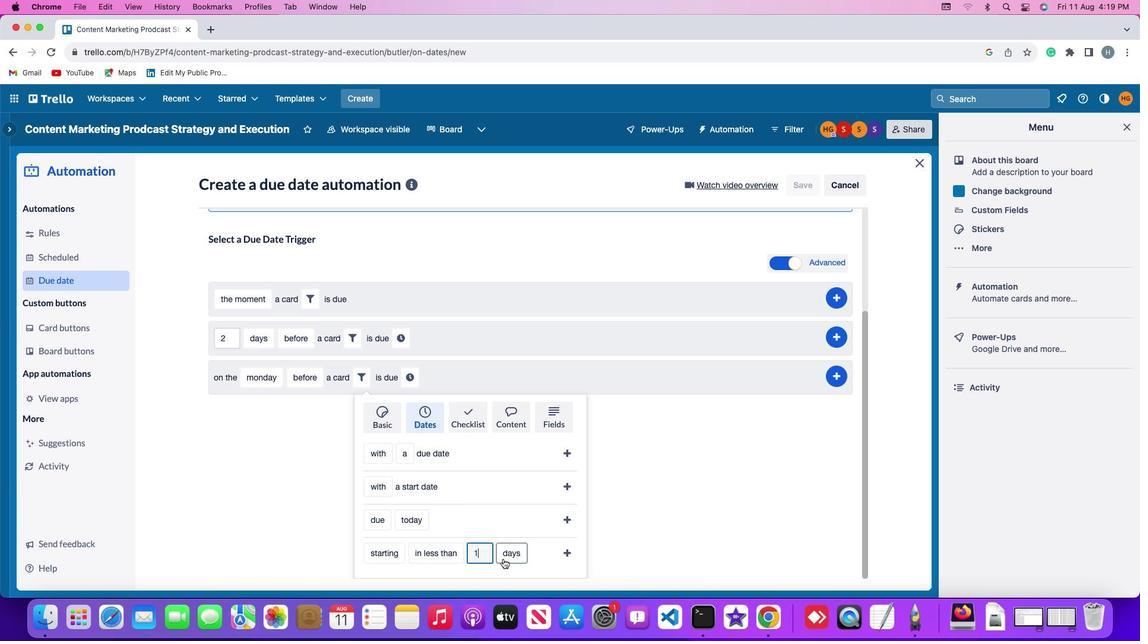 
Action: Mouse pressed left at (460, 550)
Screenshot: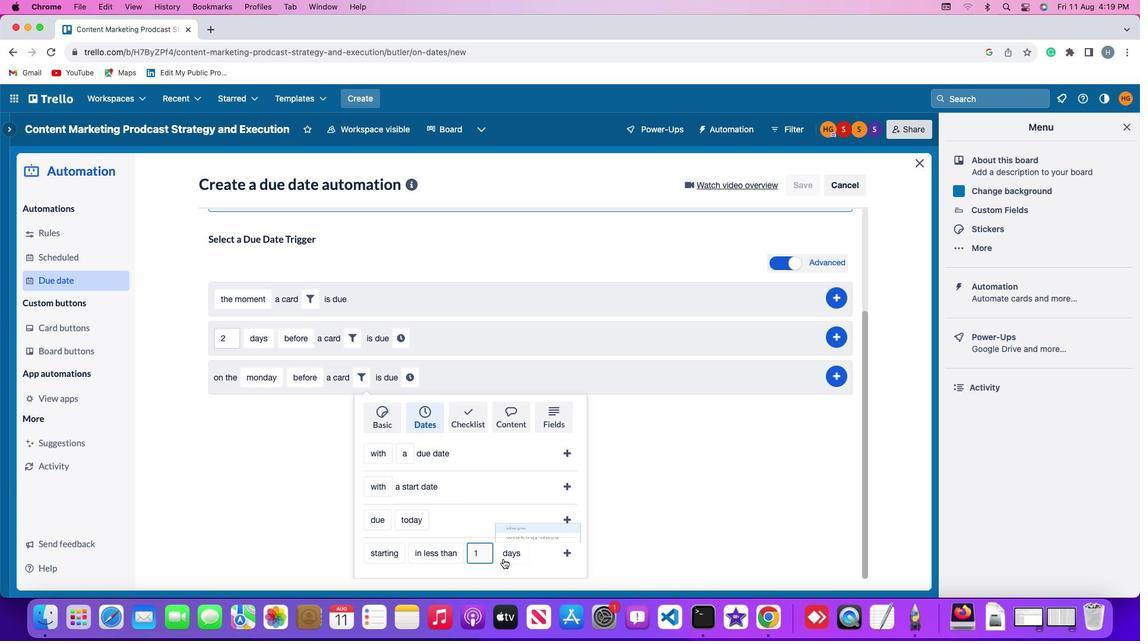 
Action: Mouse moved to (472, 505)
Screenshot: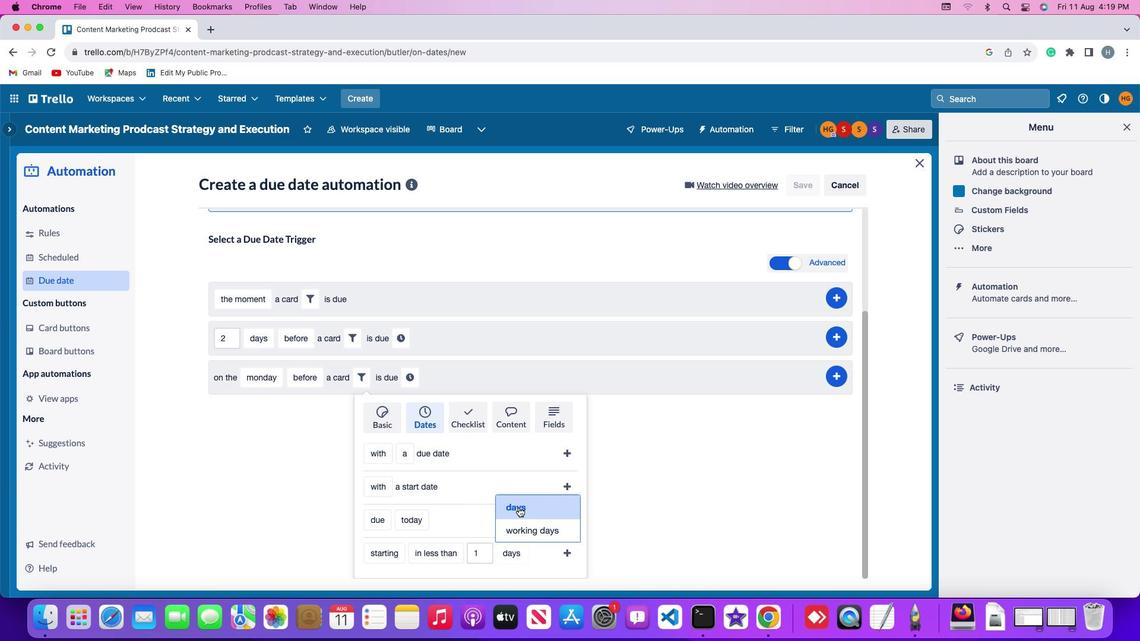 
Action: Mouse pressed left at (472, 505)
Screenshot: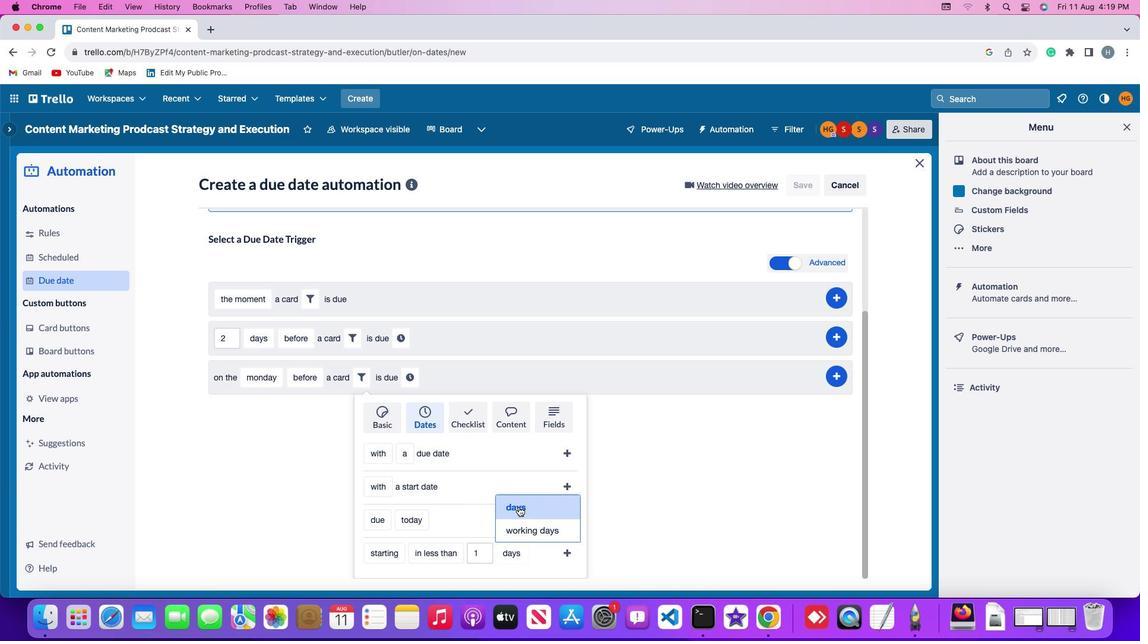 
Action: Mouse moved to (505, 538)
Screenshot: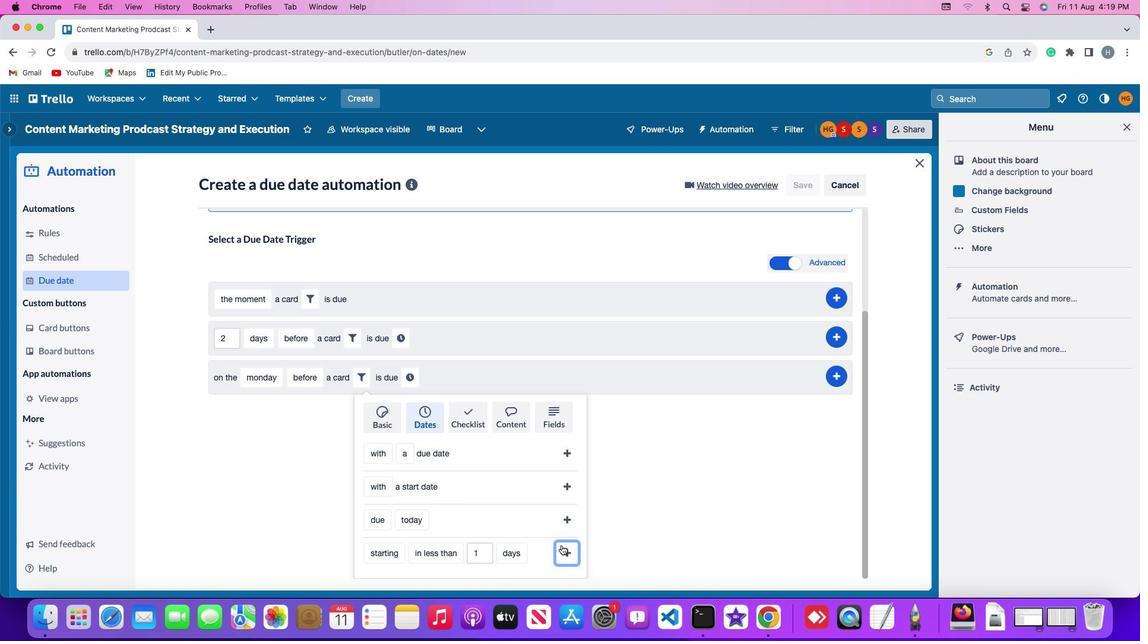 
Action: Mouse pressed left at (505, 538)
Screenshot: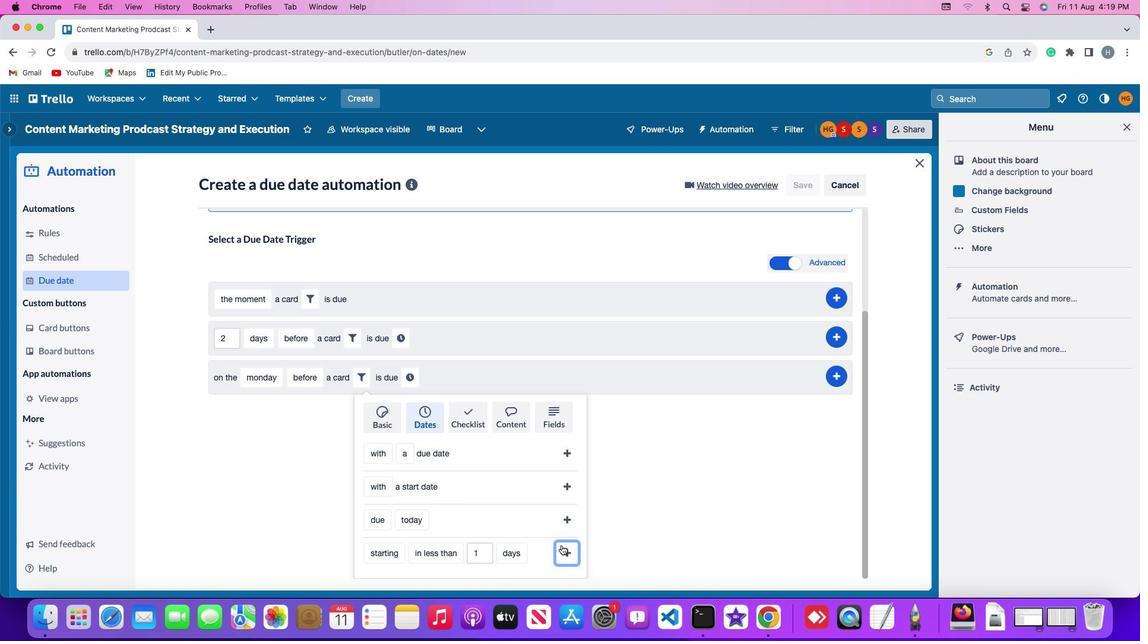 
Action: Mouse moved to (484, 510)
Screenshot: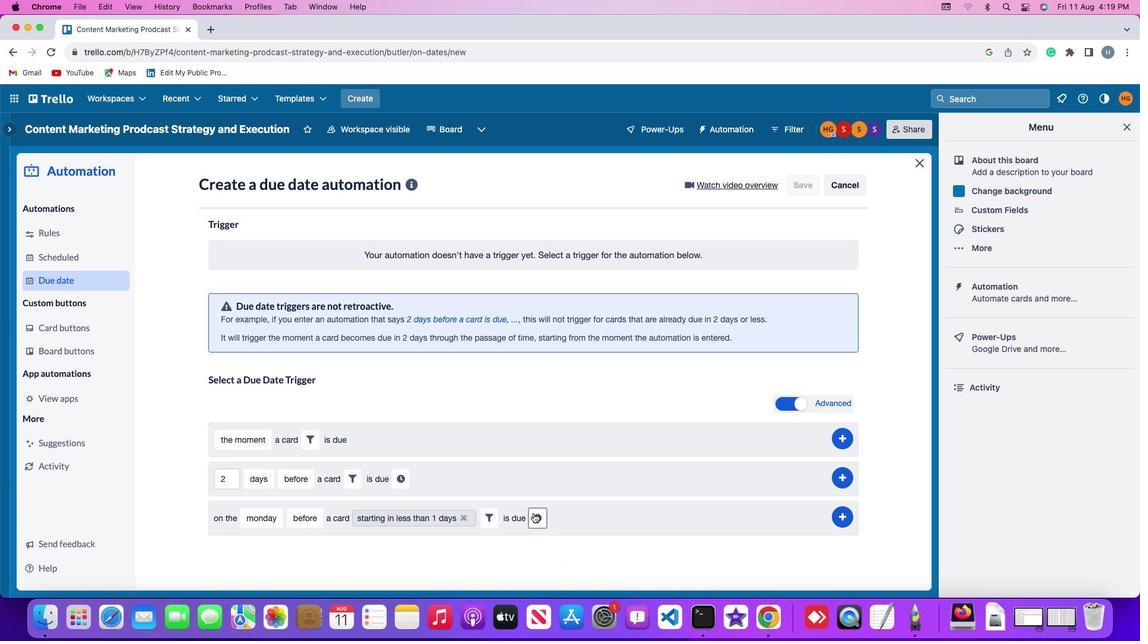 
Action: Mouse pressed left at (484, 510)
Screenshot: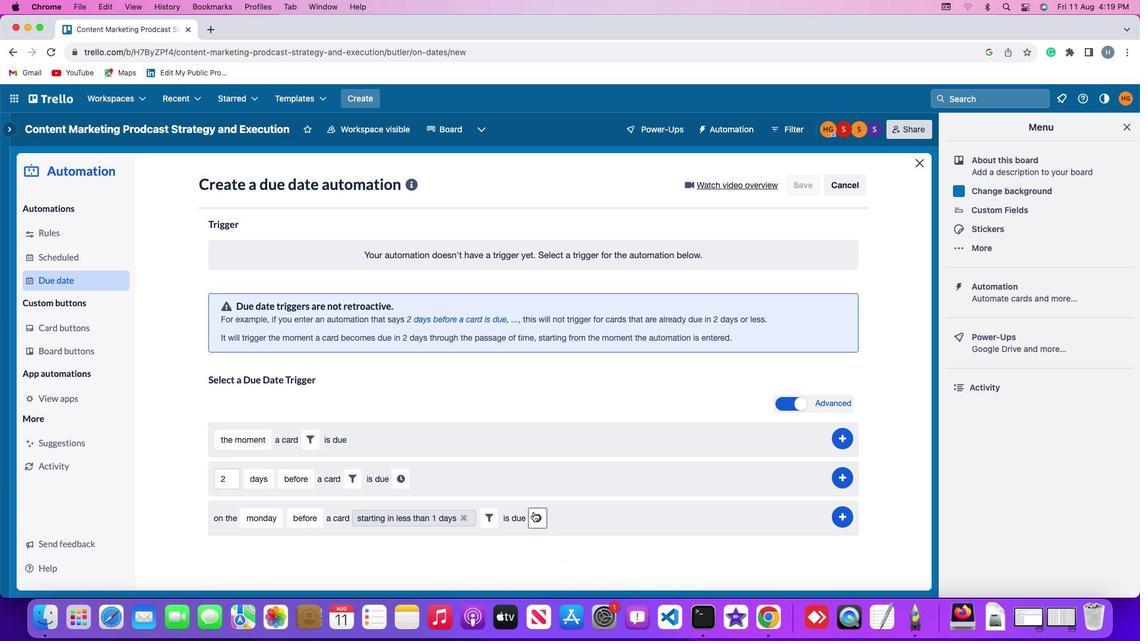 
Action: Mouse moved to (503, 516)
Screenshot: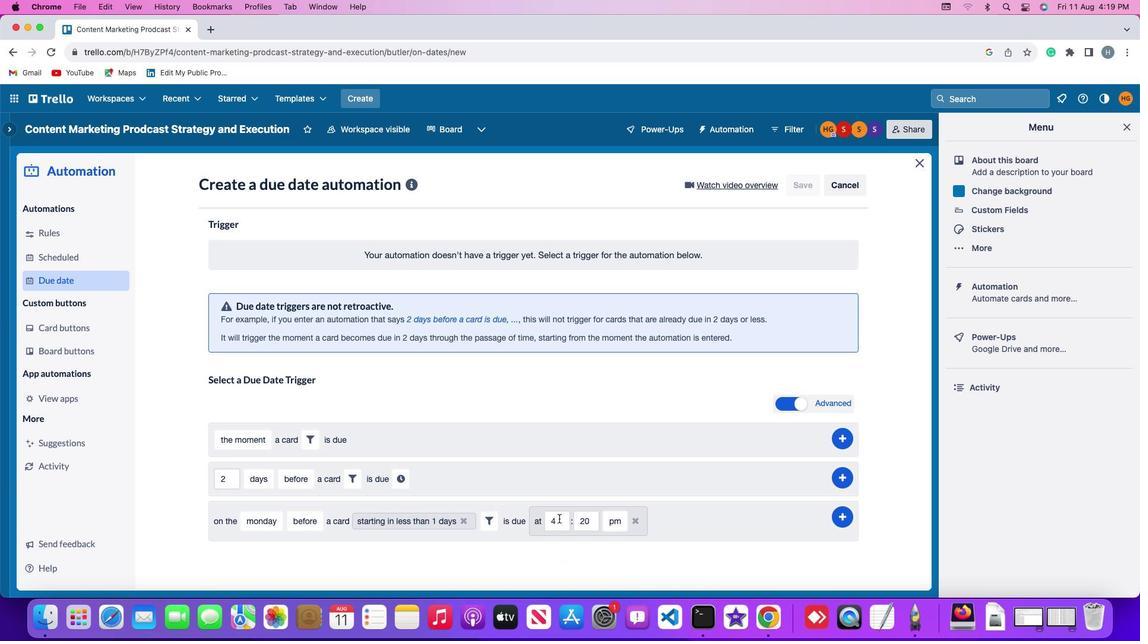 
Action: Mouse pressed left at (503, 516)
Screenshot: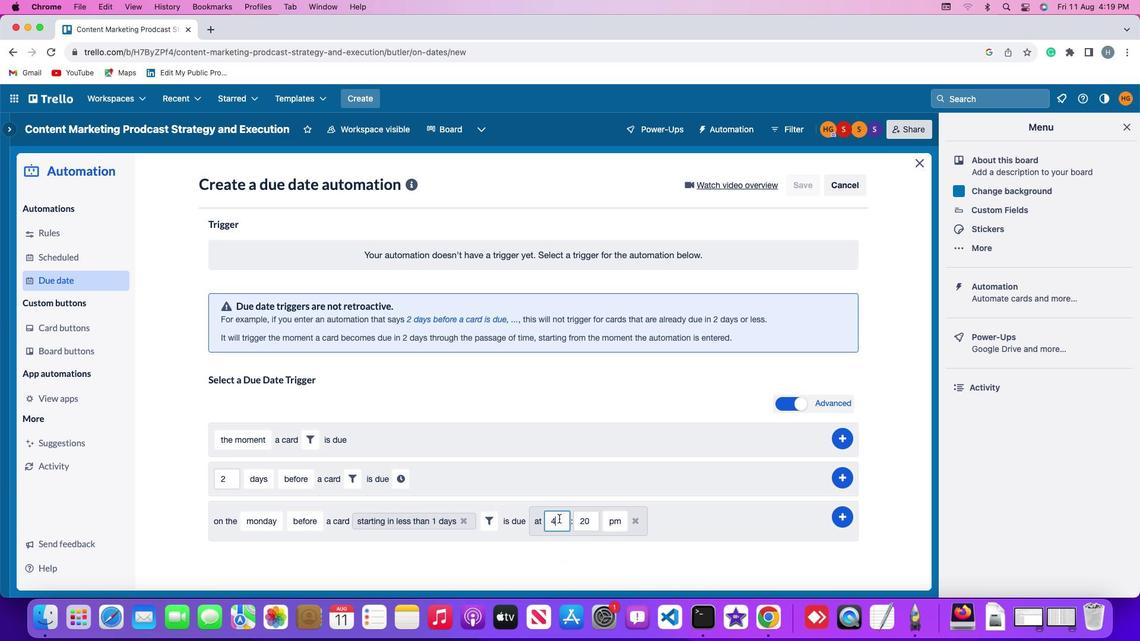 
Action: Mouse moved to (504, 516)
Screenshot: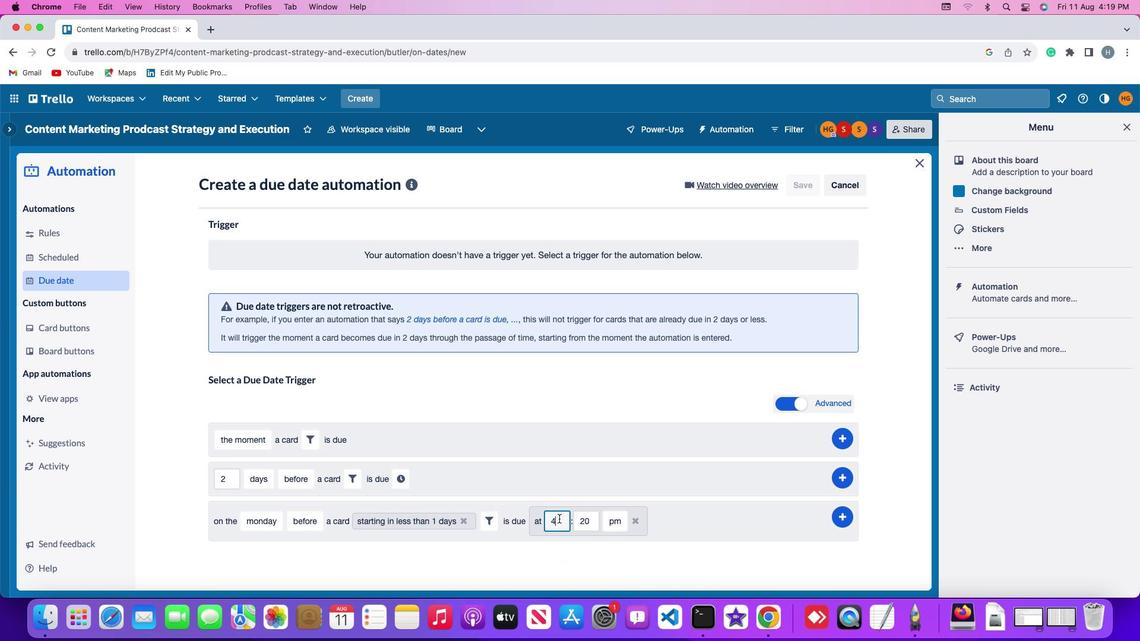
Action: Key pressed Key.backspace
Screenshot: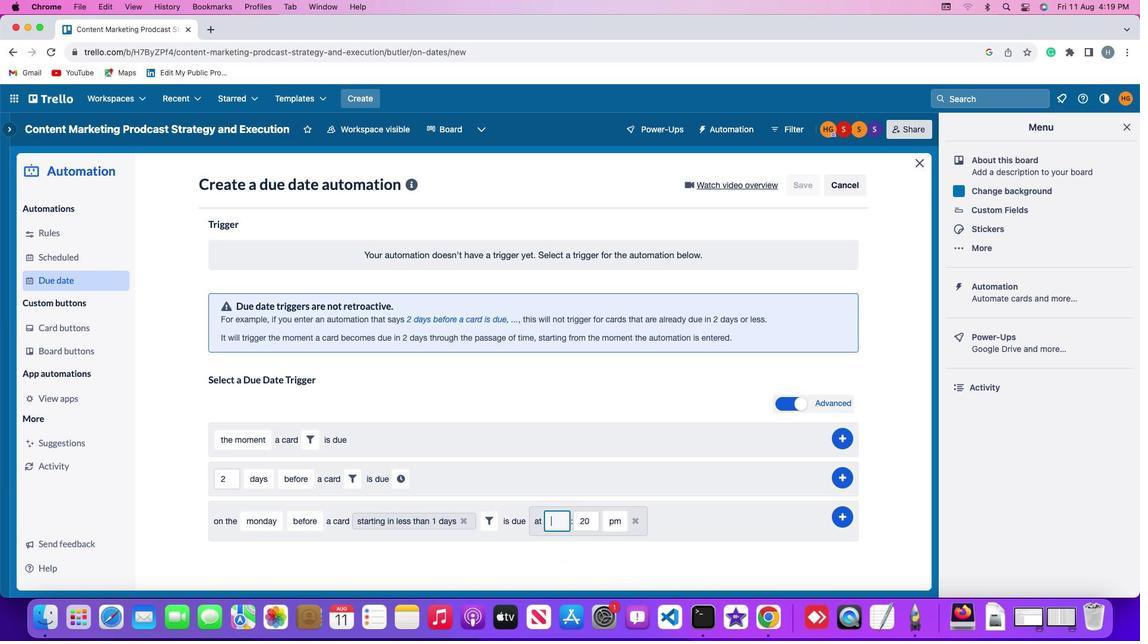 
Action: Mouse moved to (504, 516)
Screenshot: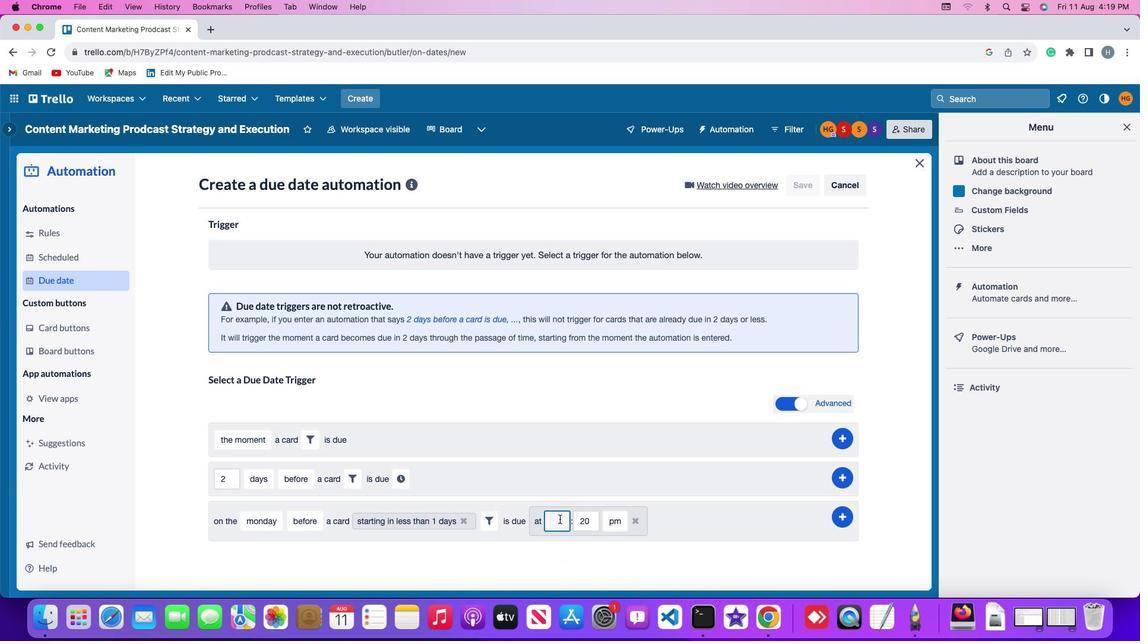 
Action: Key pressed '1''1'
Screenshot: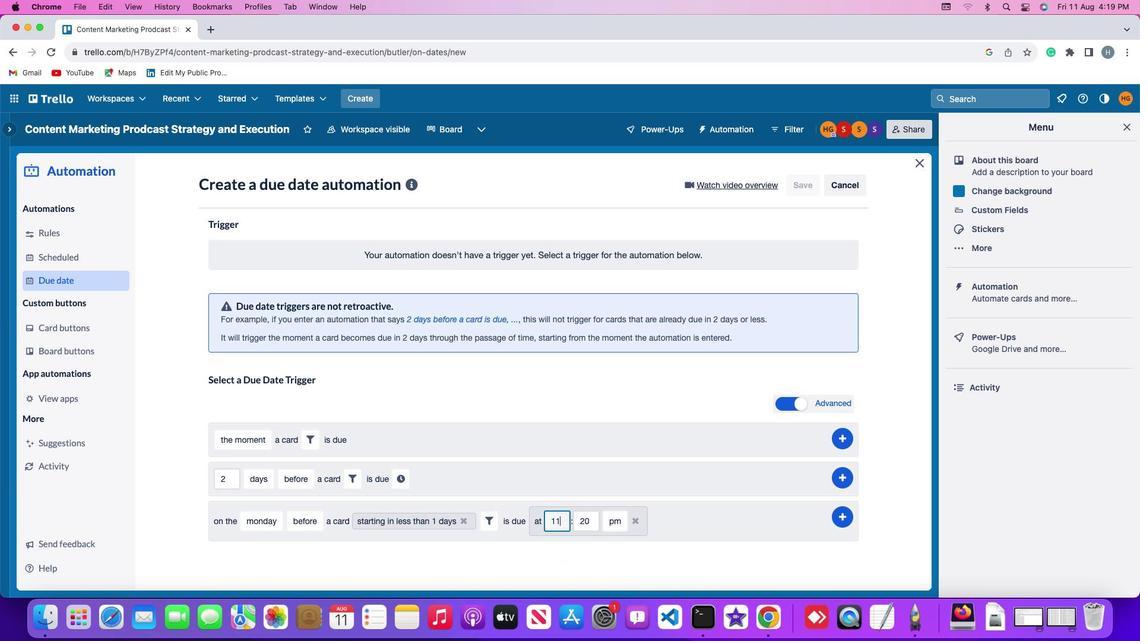 
Action: Mouse moved to (530, 517)
Screenshot: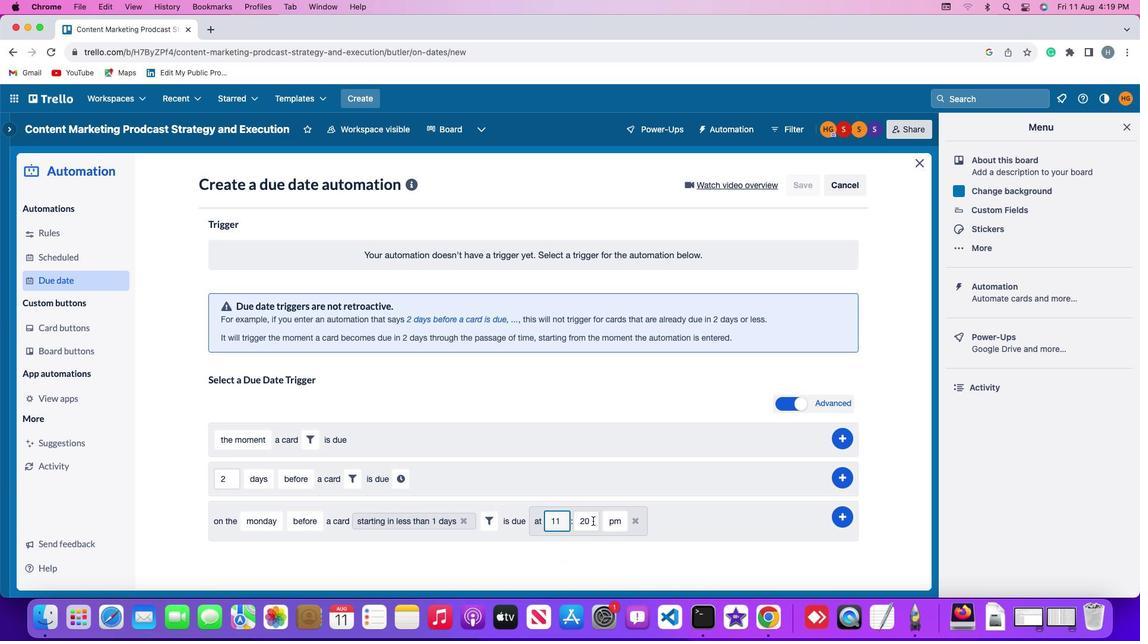 
Action: Mouse pressed left at (530, 517)
Screenshot: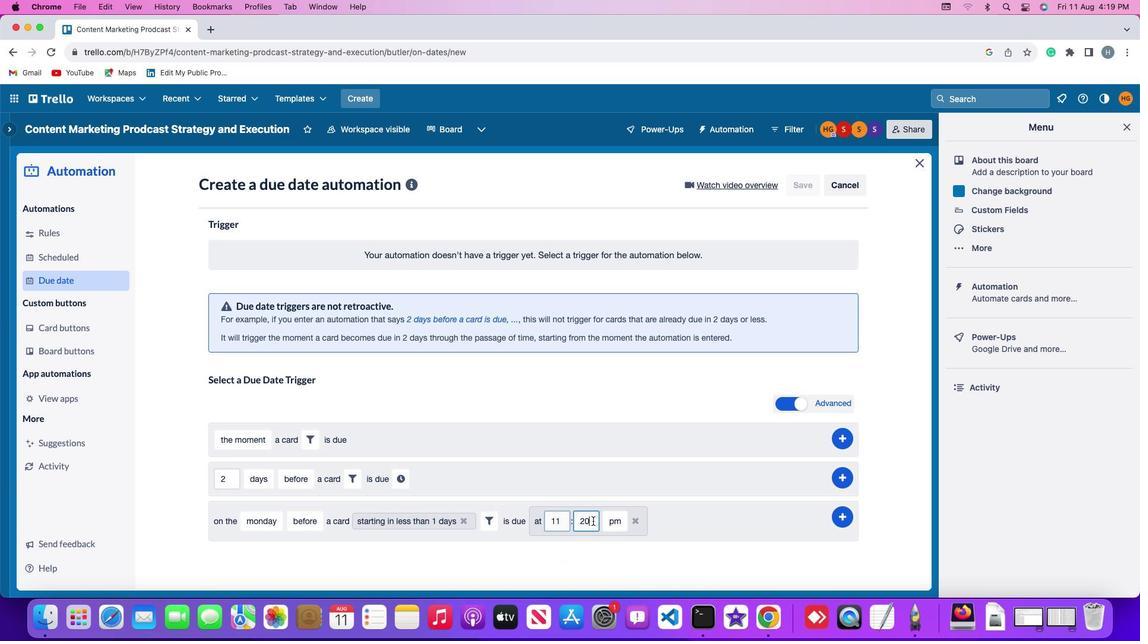
Action: Key pressed Key.backspaceKey.backspace
Screenshot: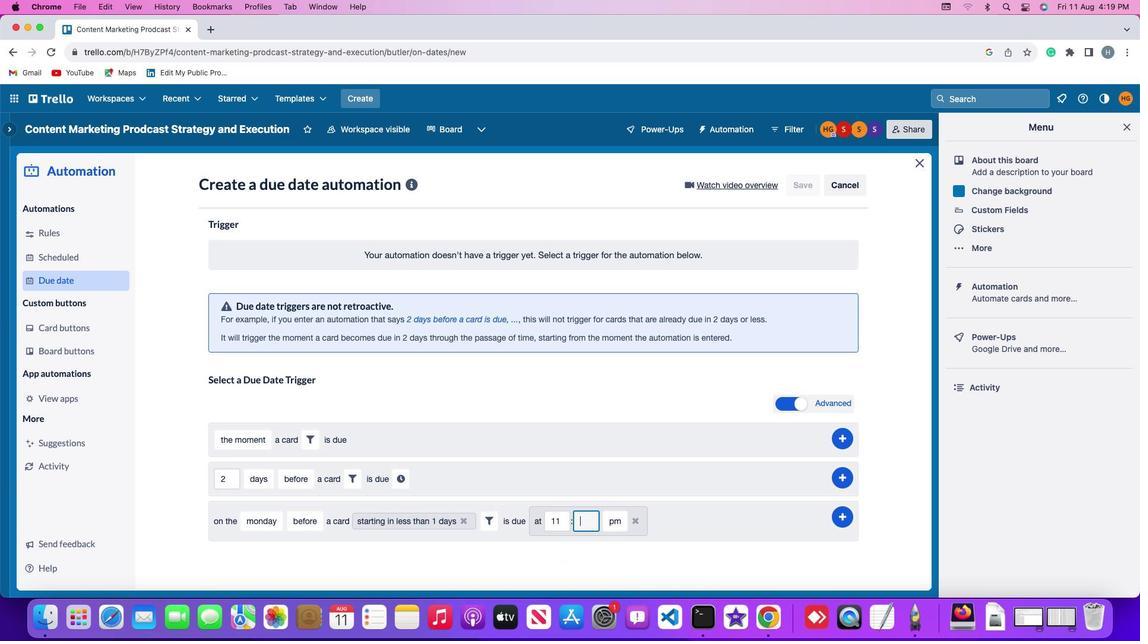 
Action: Mouse moved to (530, 517)
Screenshot: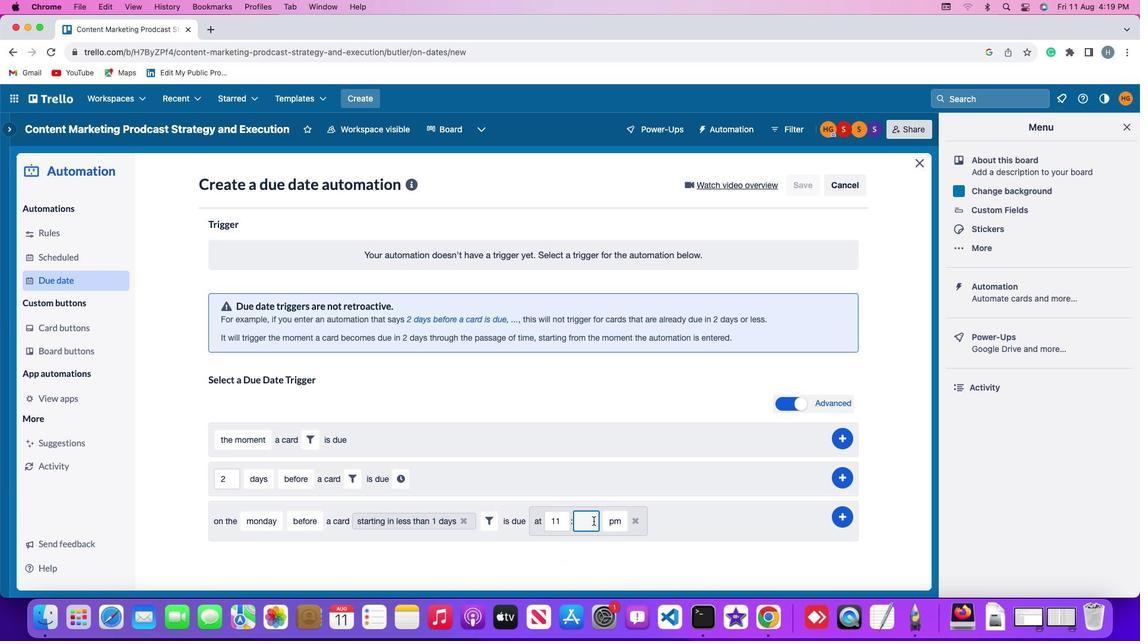 
Action: Key pressed '0'
Screenshot: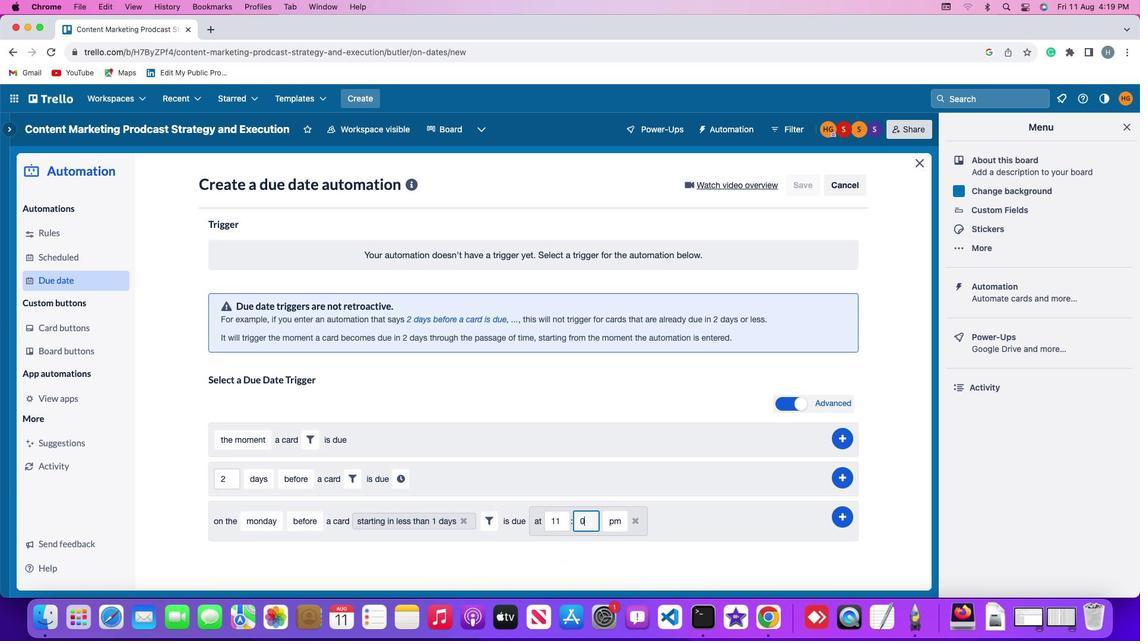 
Action: Mouse moved to (530, 517)
Screenshot: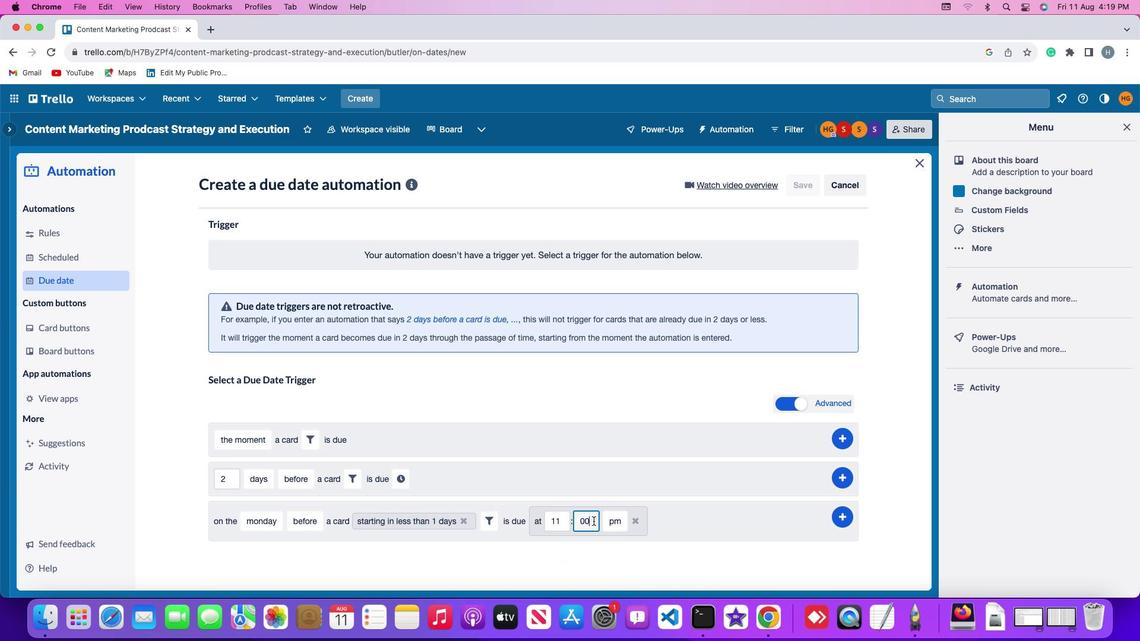 
Action: Key pressed '0'
Screenshot: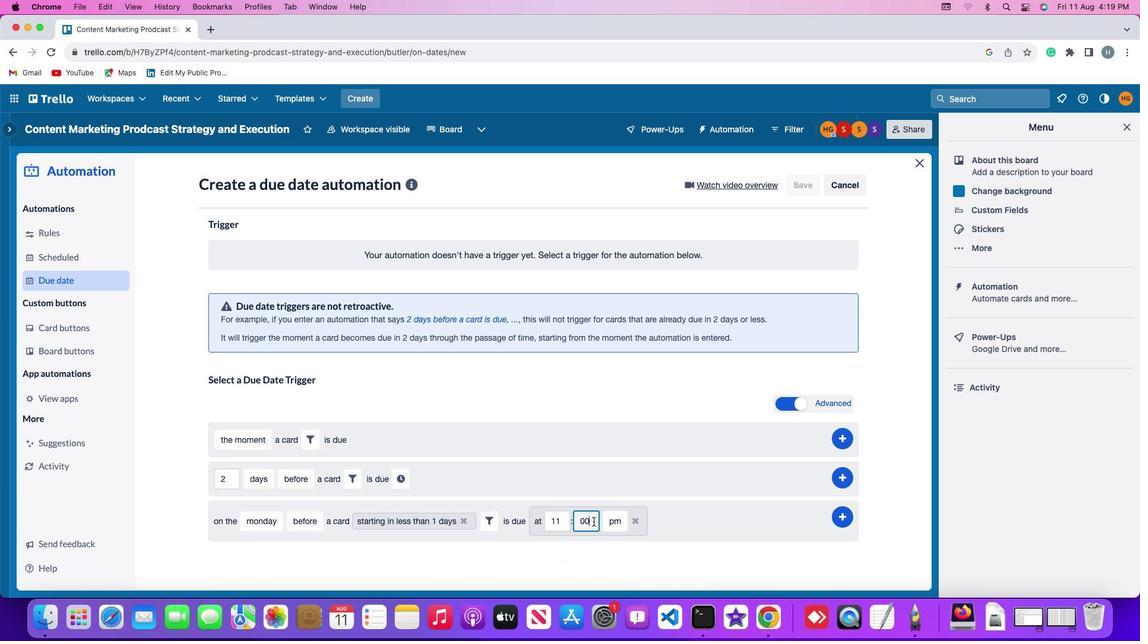 
Action: Mouse moved to (550, 519)
Screenshot: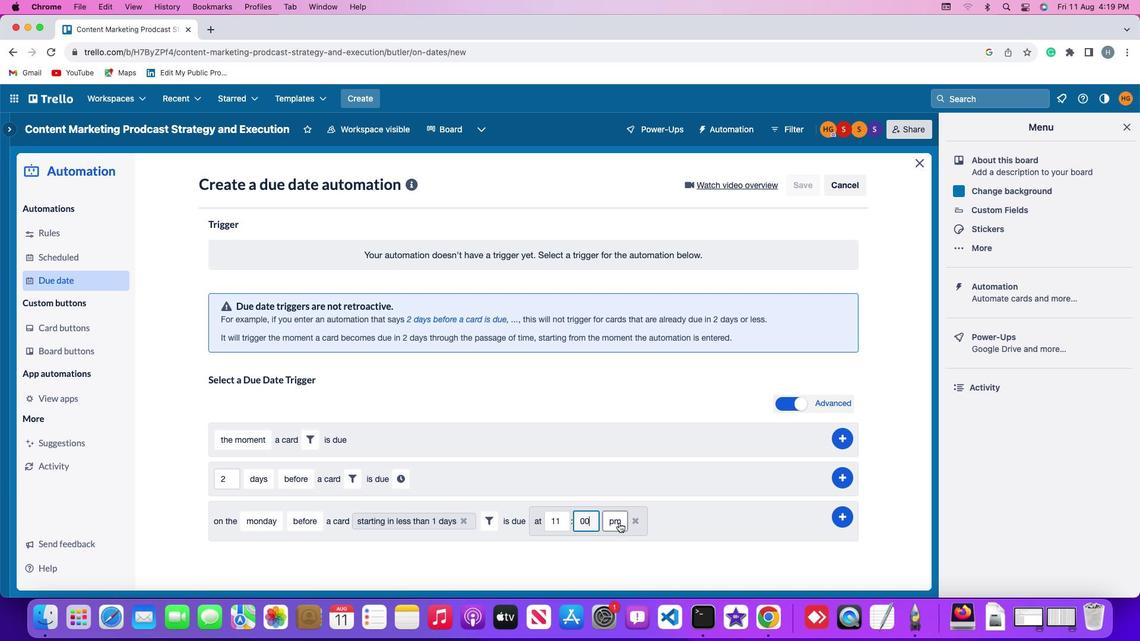 
Action: Mouse pressed left at (550, 519)
Screenshot: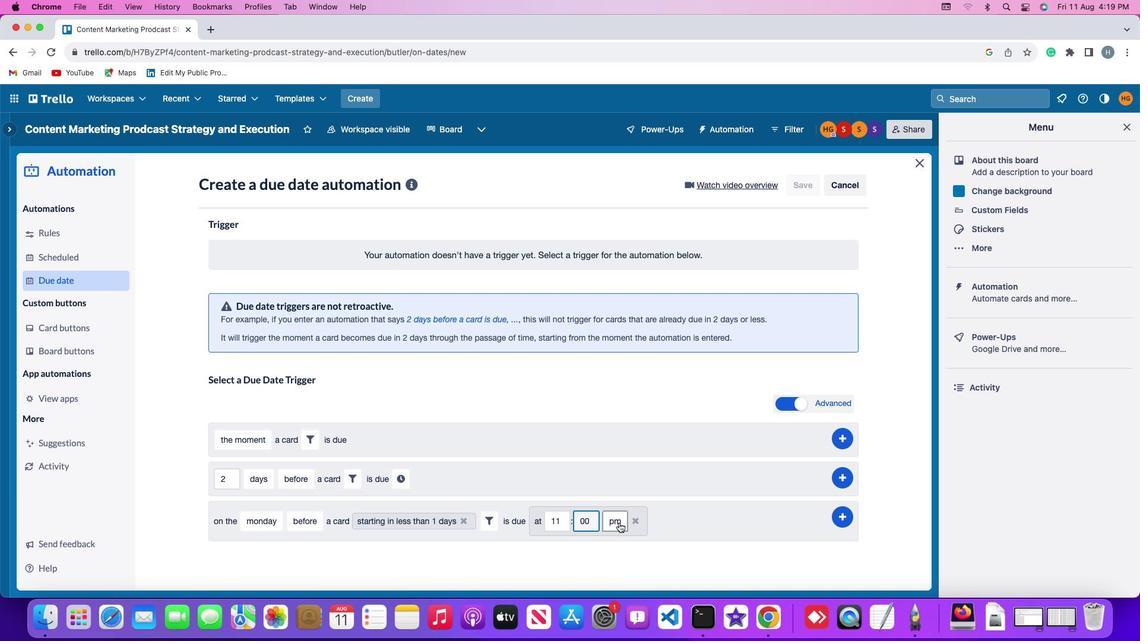 
Action: Mouse moved to (548, 536)
Screenshot: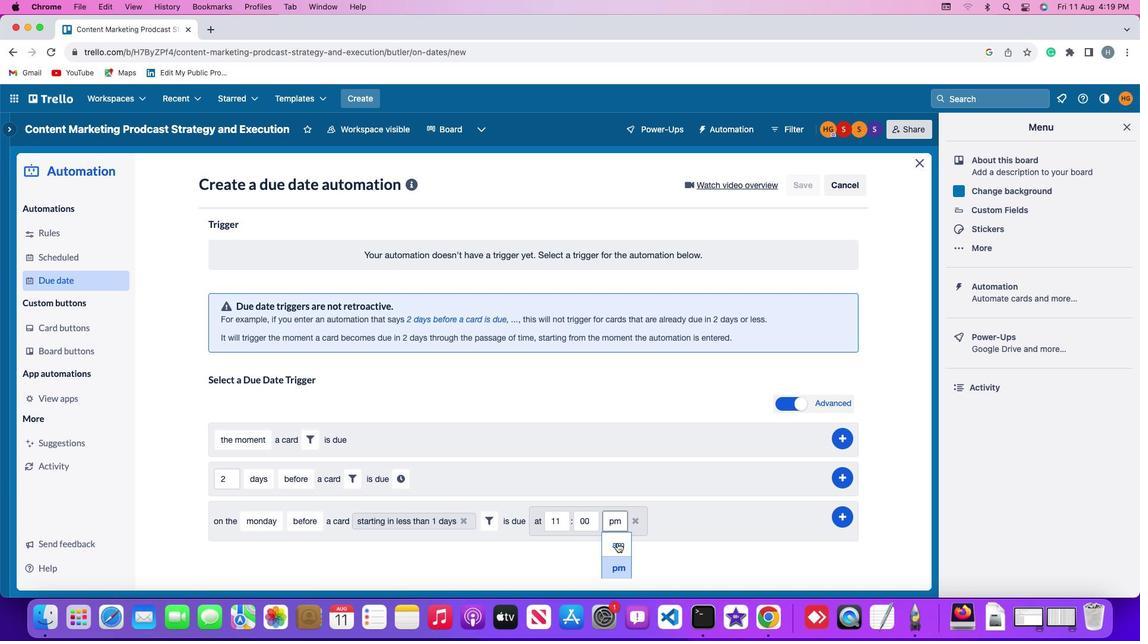 
Action: Mouse pressed left at (548, 536)
Screenshot: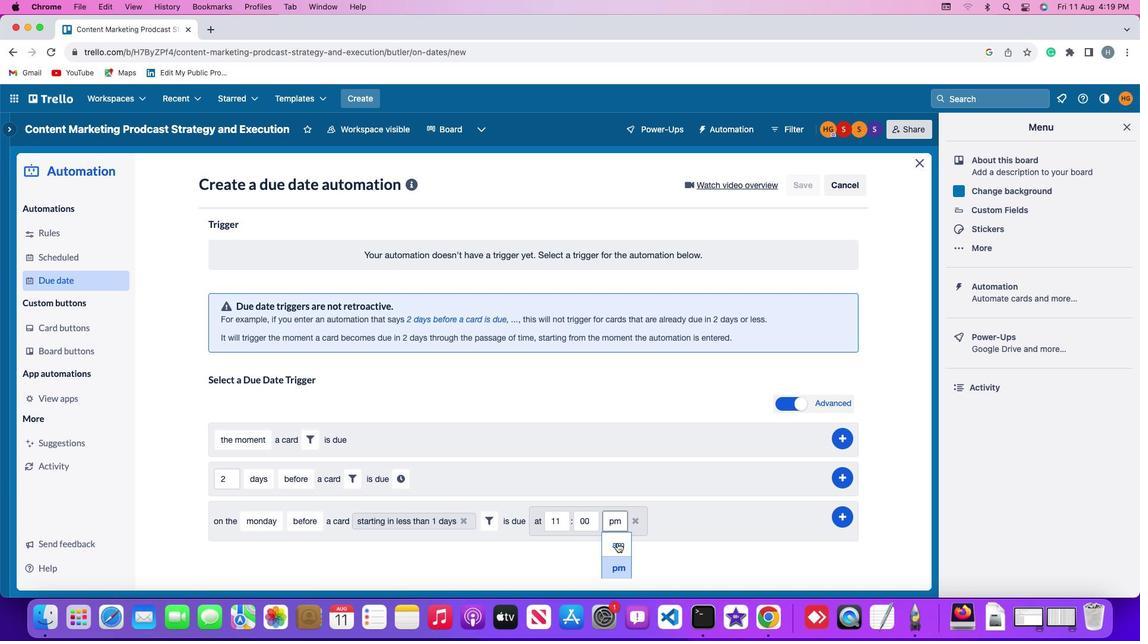 
Action: Mouse moved to (719, 511)
Screenshot: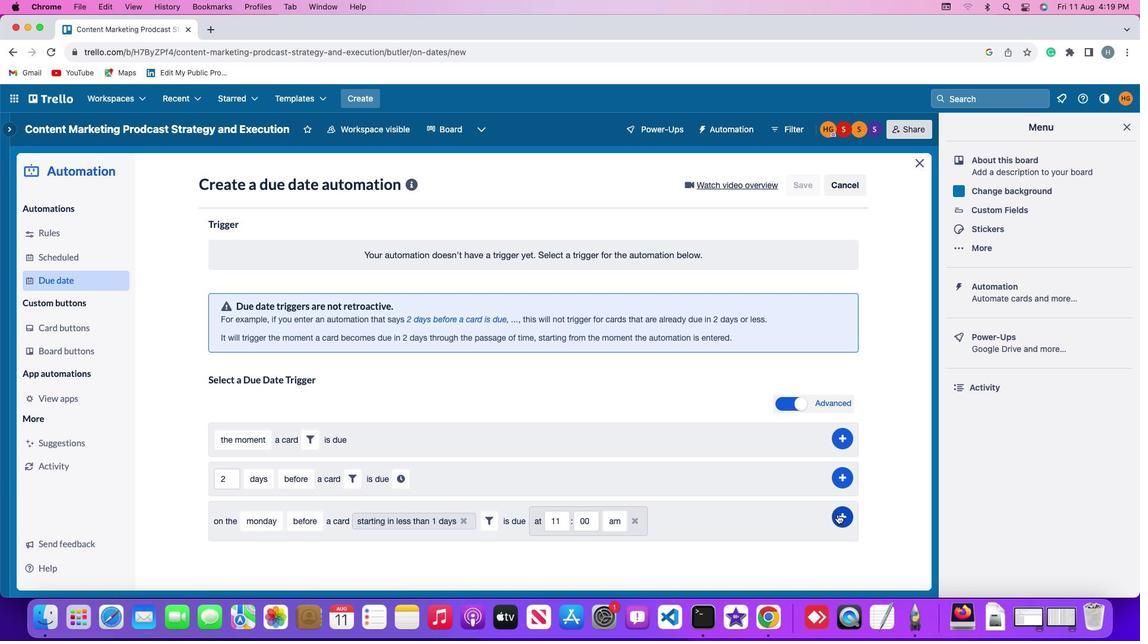 
Action: Mouse pressed left at (719, 511)
Screenshot: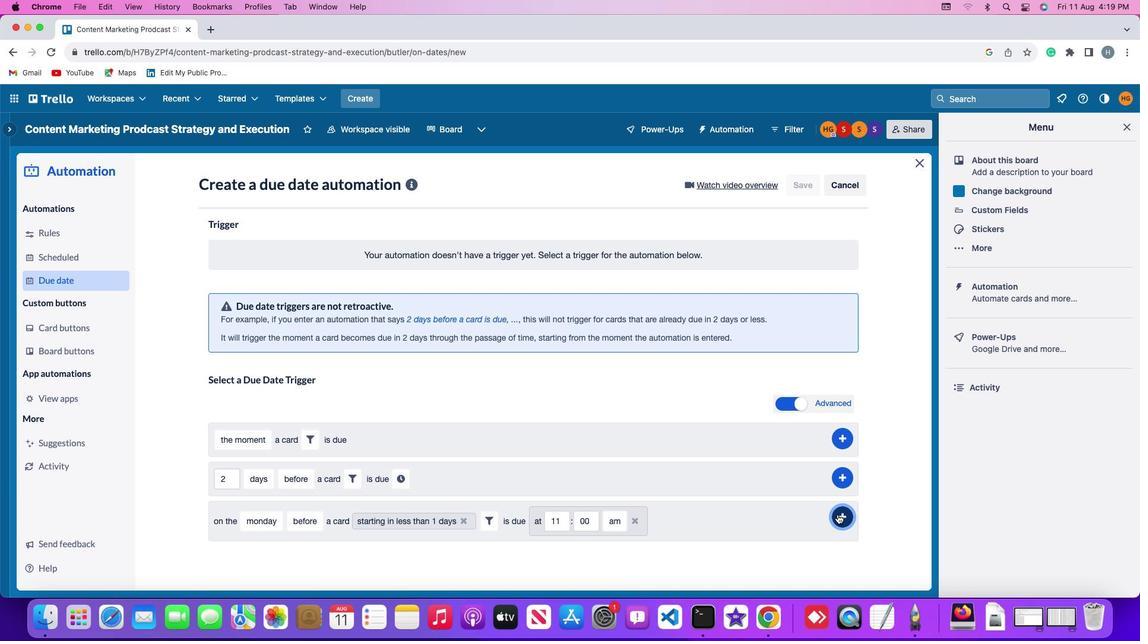 
Action: Mouse moved to (743, 346)
Screenshot: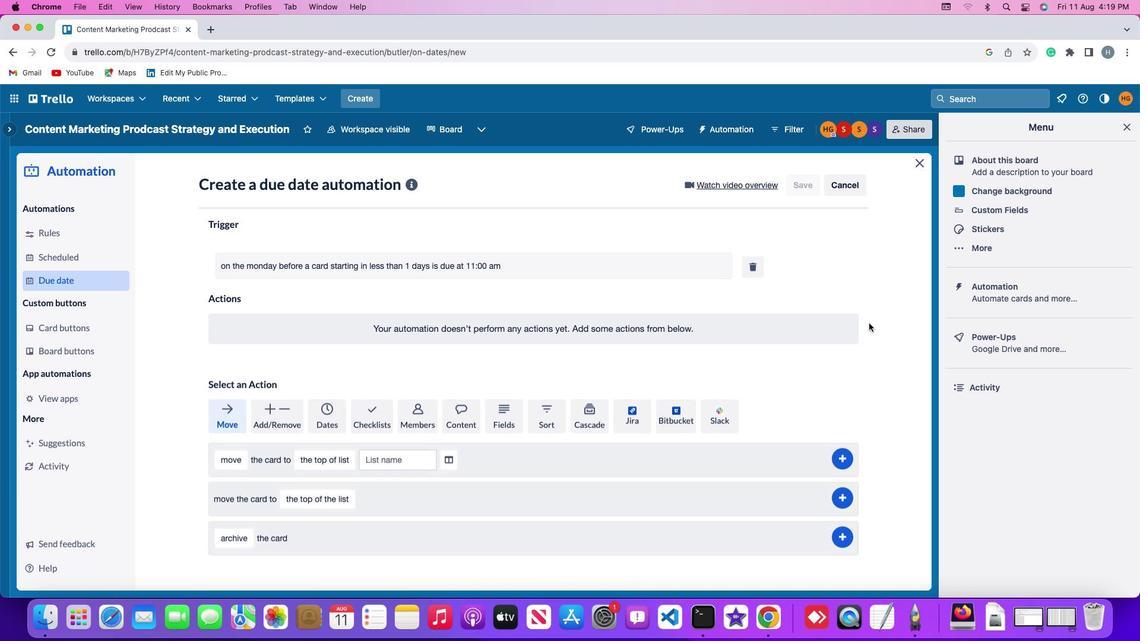 
